 Task: Find connections with filter location Siguatepeque with filter topic #jobsearching with filter profile language English with filter current company Gi Group with filter school St. Joseph's Degree & PG College with filter industry Warehousing and Storage with filter service category Commercial Insurance with filter keywords title Content Marketing Manager
Action: Mouse moved to (528, 73)
Screenshot: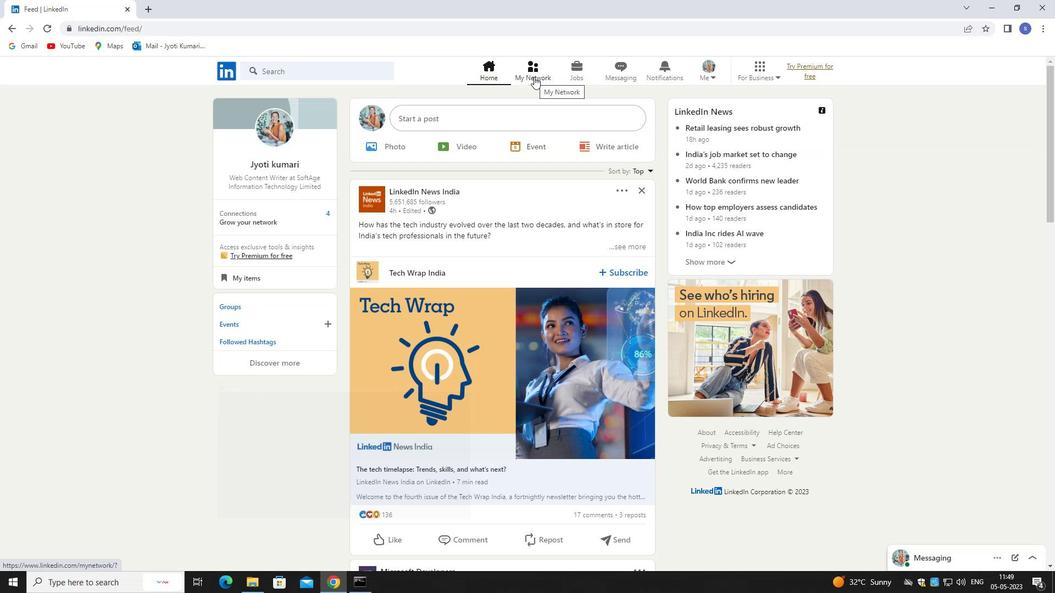 
Action: Mouse pressed left at (528, 73)
Screenshot: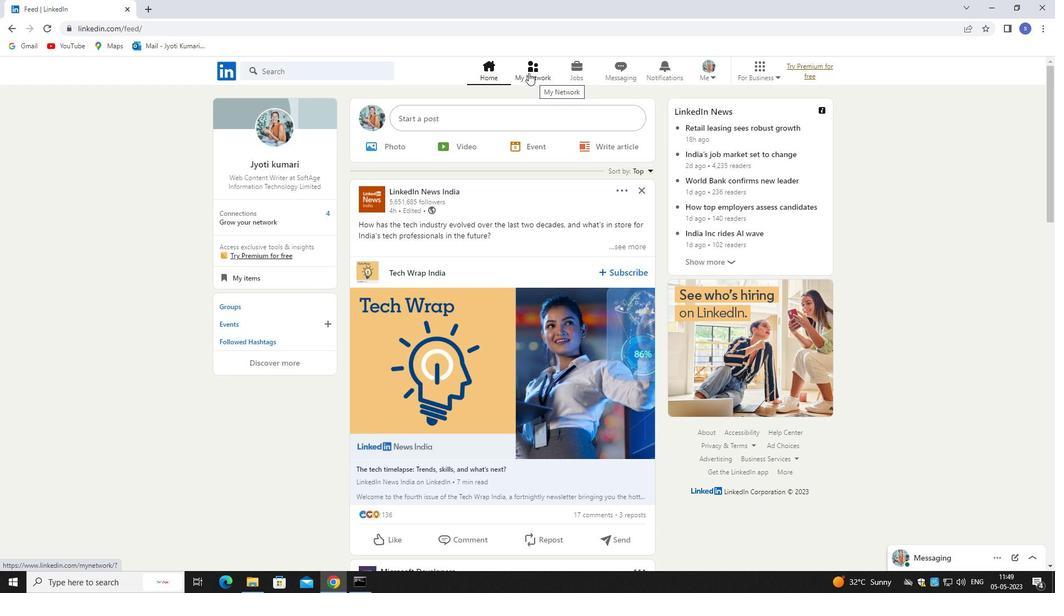 
Action: Mouse pressed left at (528, 73)
Screenshot: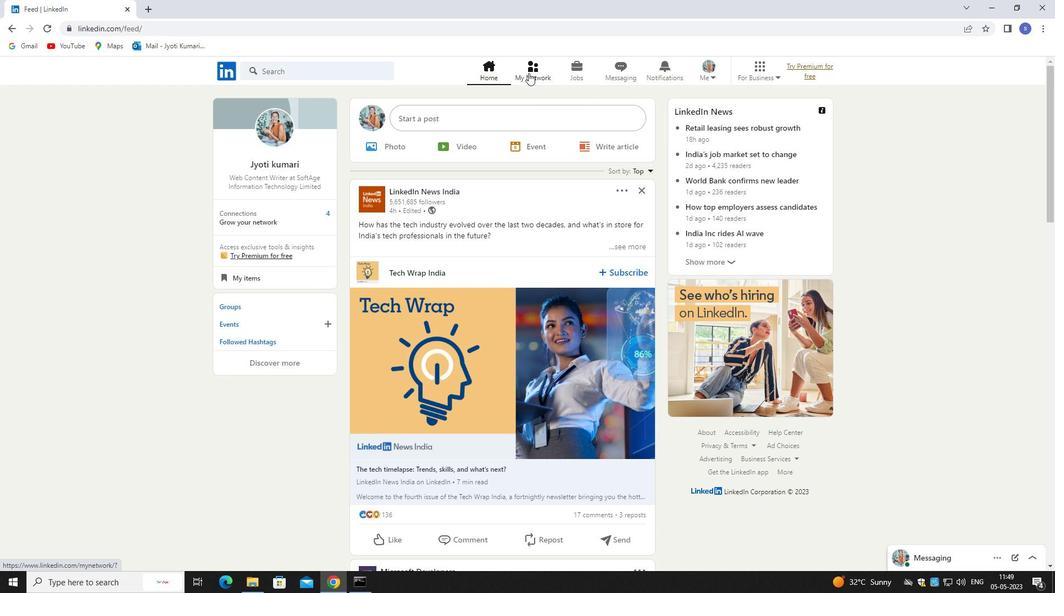 
Action: Mouse moved to (318, 127)
Screenshot: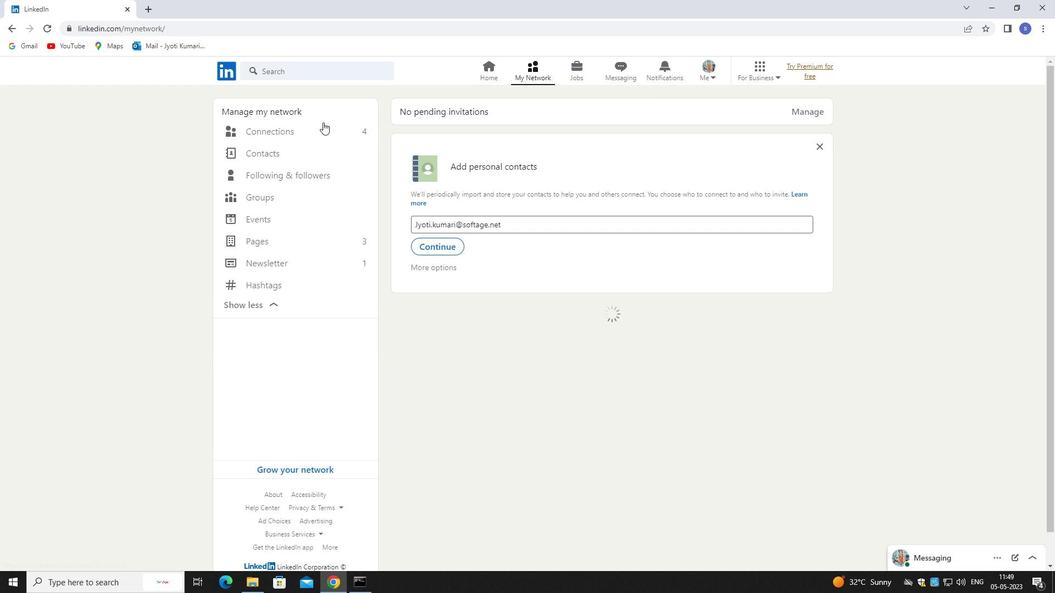 
Action: Mouse pressed left at (318, 127)
Screenshot: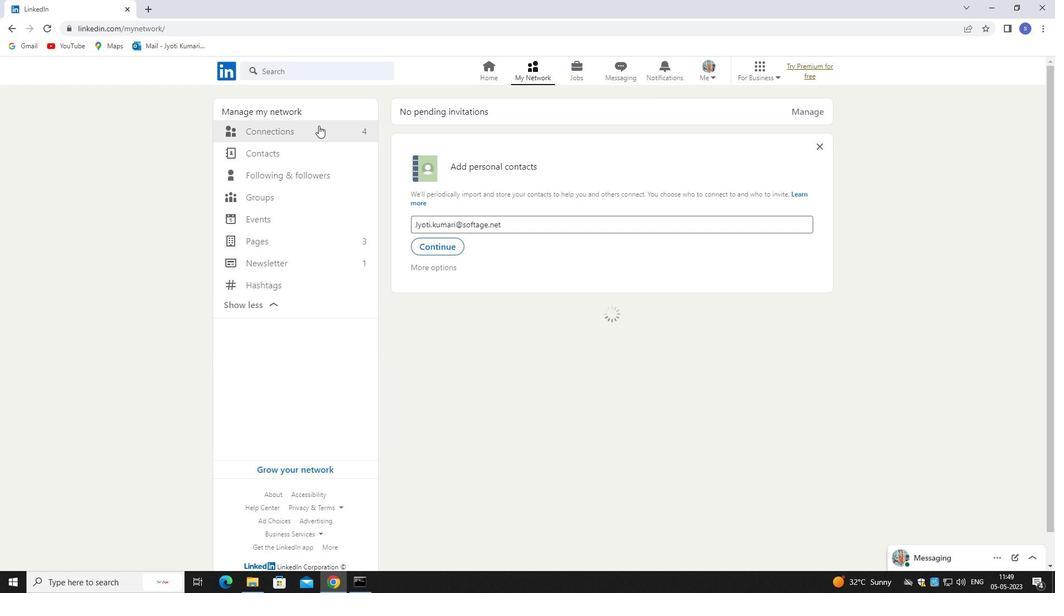 
Action: Mouse pressed left at (318, 127)
Screenshot: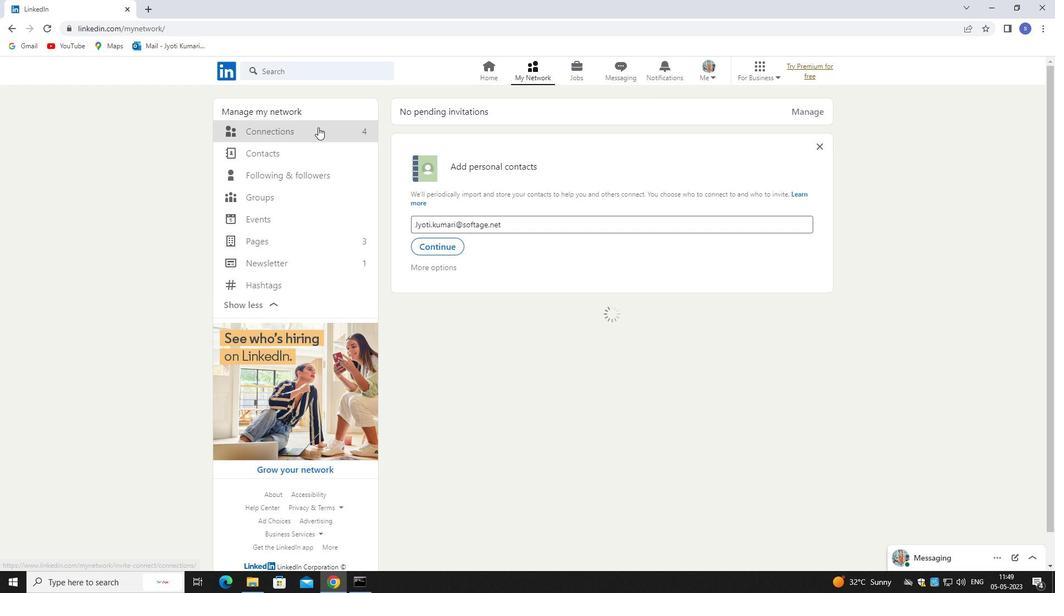 
Action: Mouse moved to (579, 128)
Screenshot: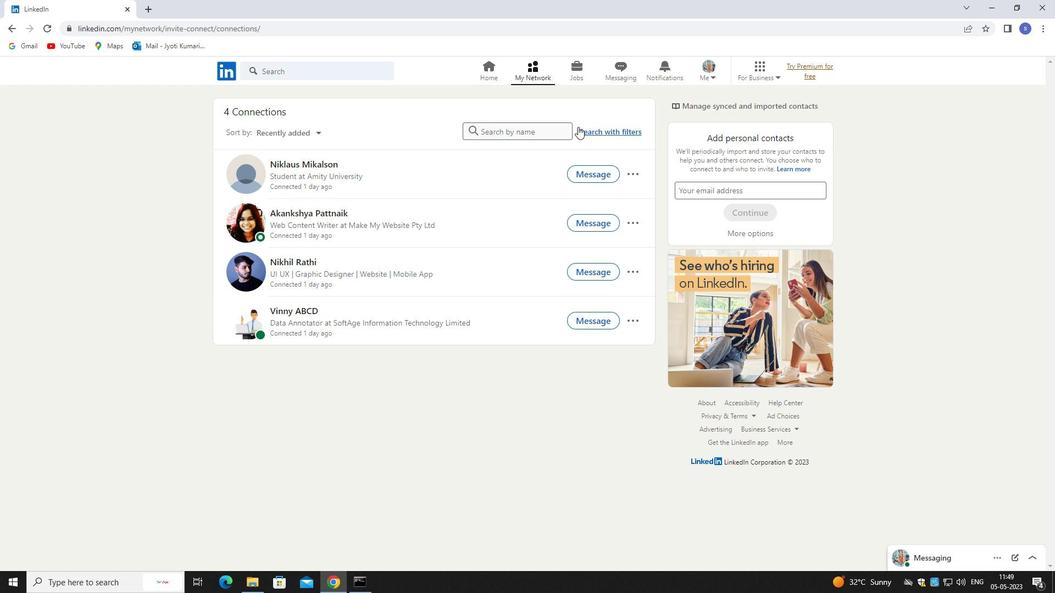 
Action: Mouse pressed left at (579, 128)
Screenshot: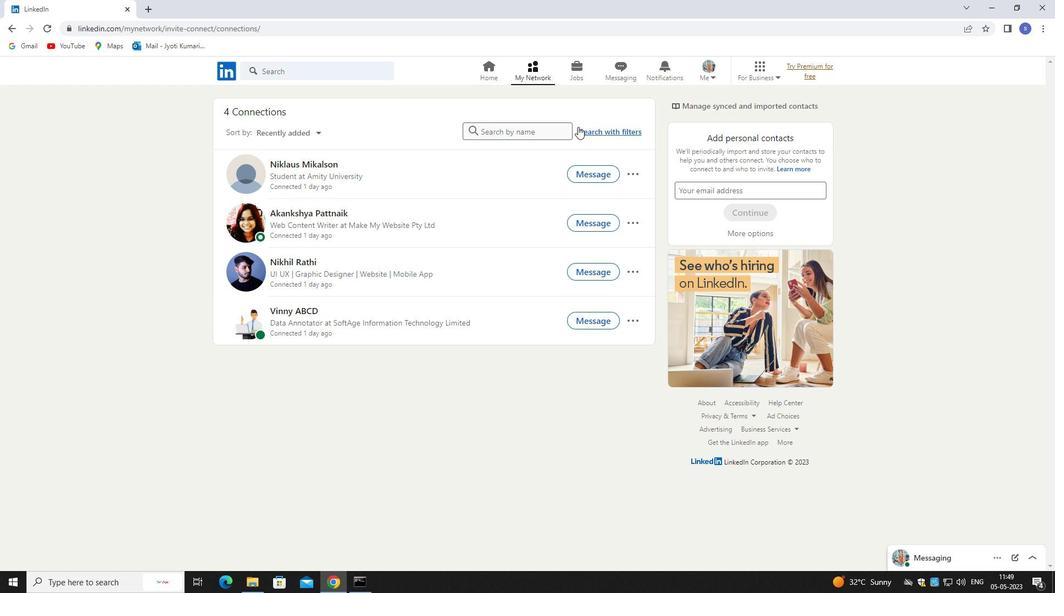 
Action: Mouse moved to (564, 95)
Screenshot: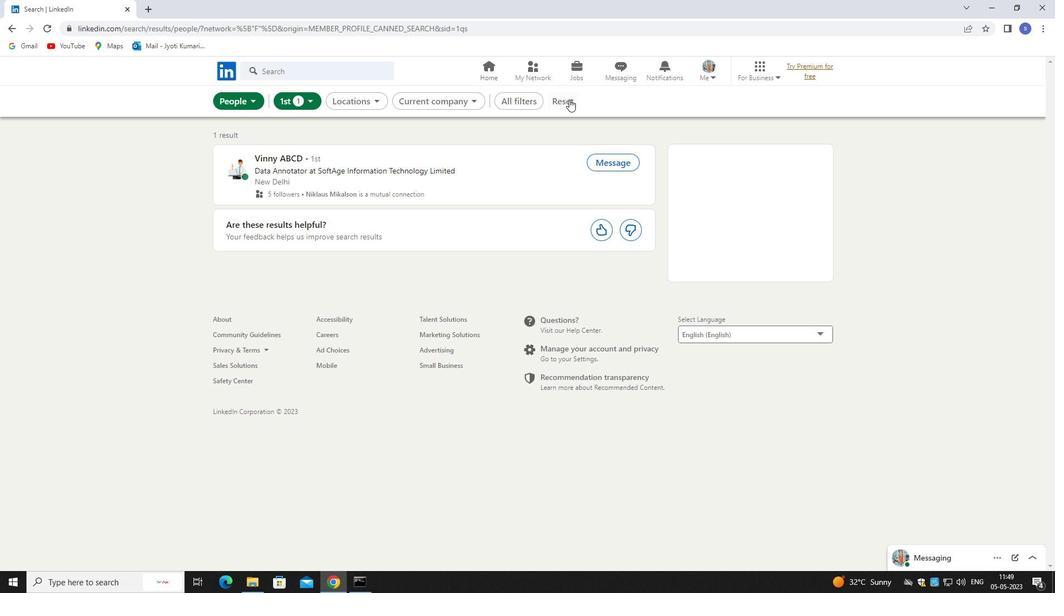 
Action: Mouse pressed left at (564, 95)
Screenshot: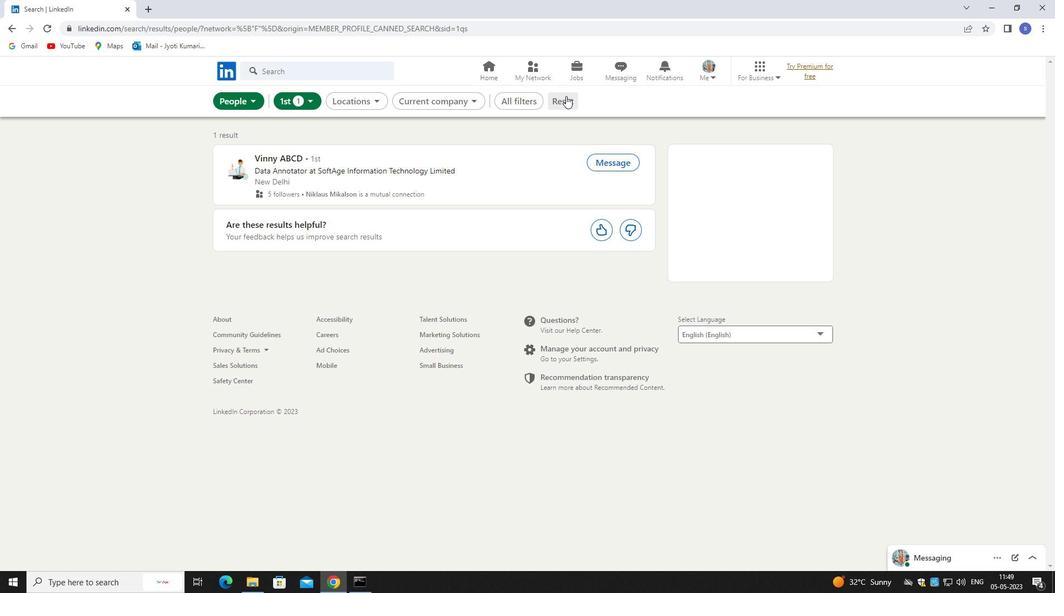 
Action: Mouse moved to (528, 98)
Screenshot: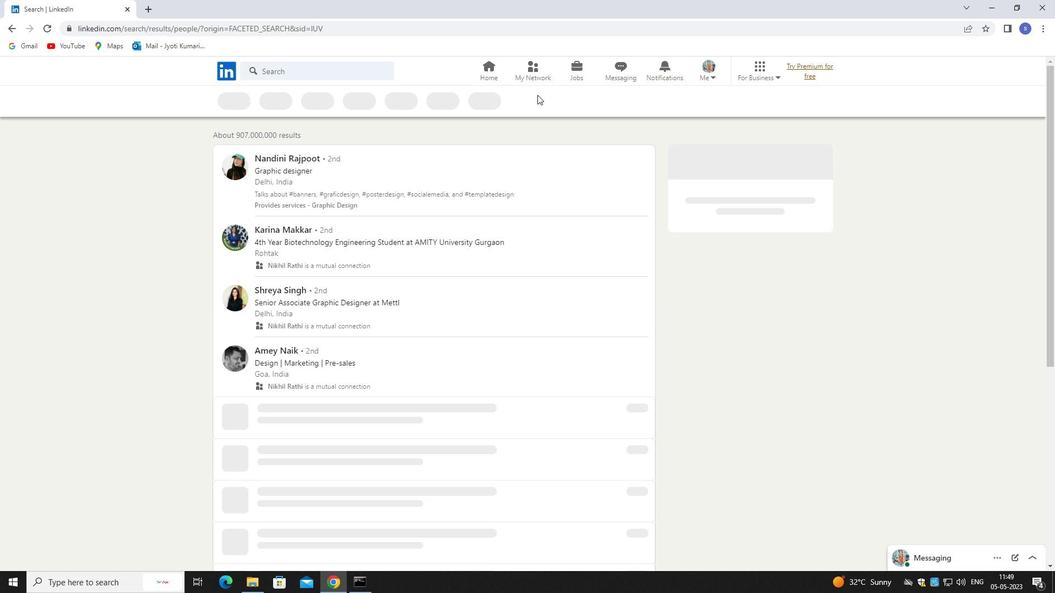 
Action: Mouse pressed left at (528, 98)
Screenshot: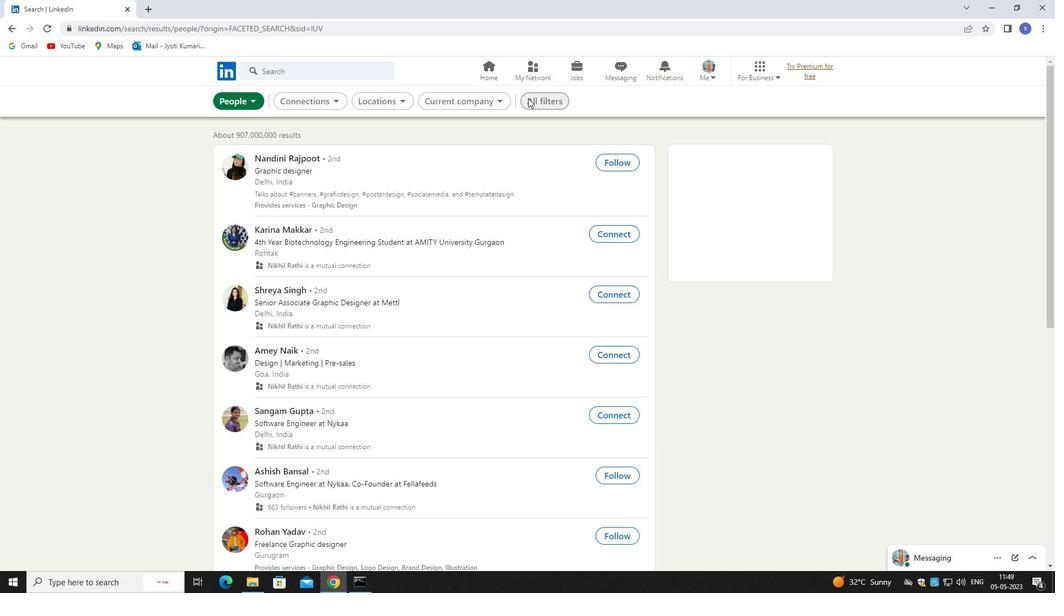
Action: Mouse moved to (933, 433)
Screenshot: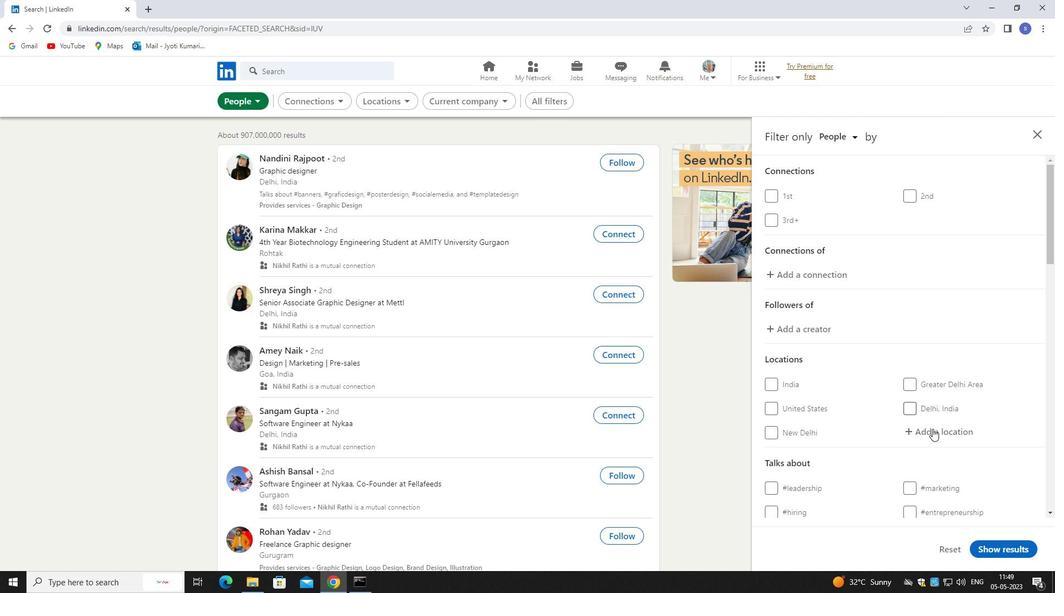 
Action: Mouse pressed left at (933, 433)
Screenshot: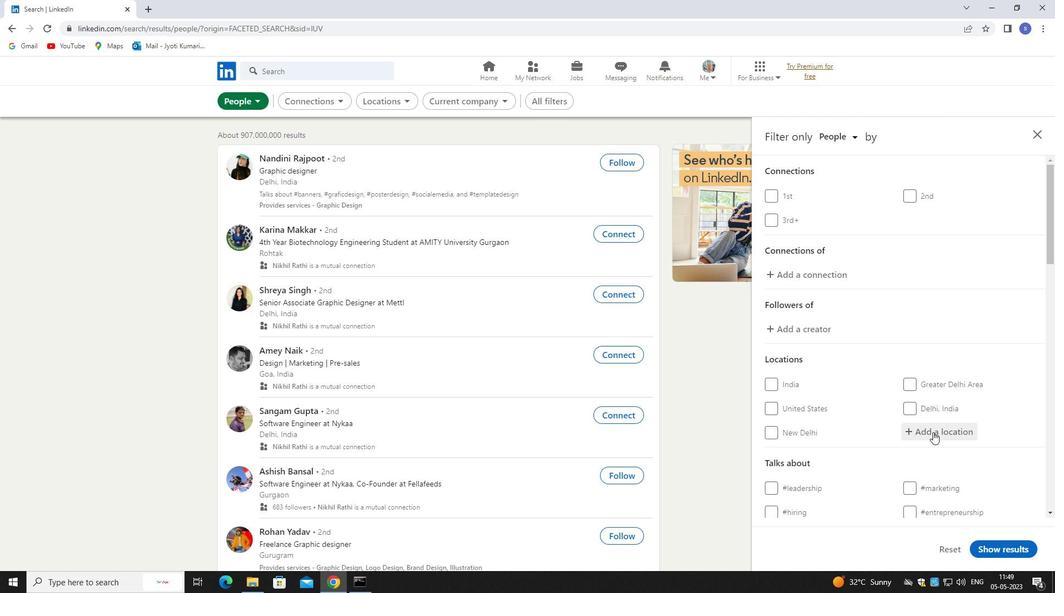 
Action: Mouse moved to (933, 433)
Screenshot: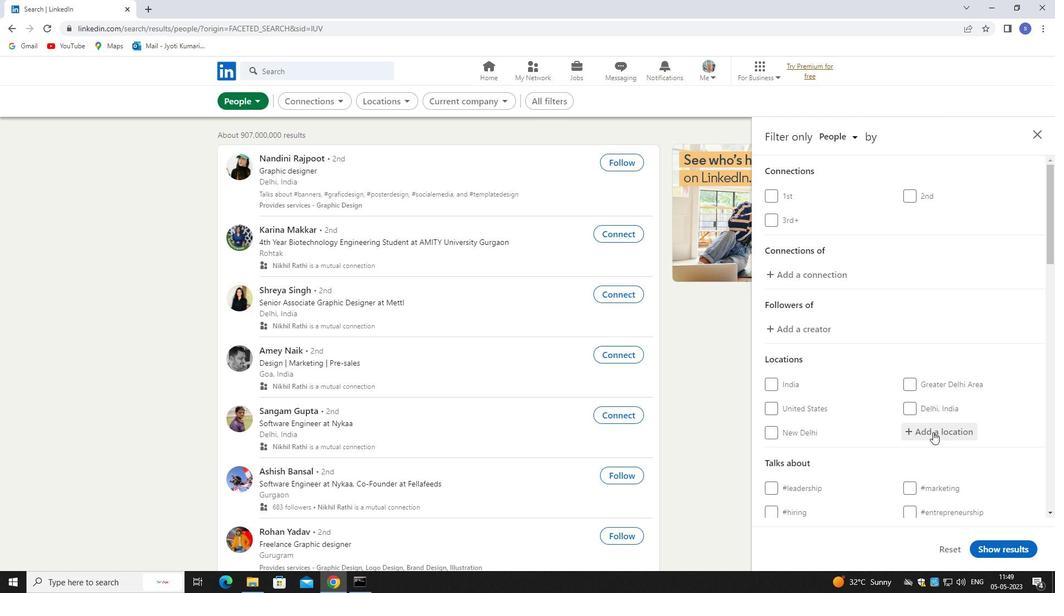 
Action: Key pressed <Key.shift>SIGUATEPEQUE<Key.enter>
Screenshot: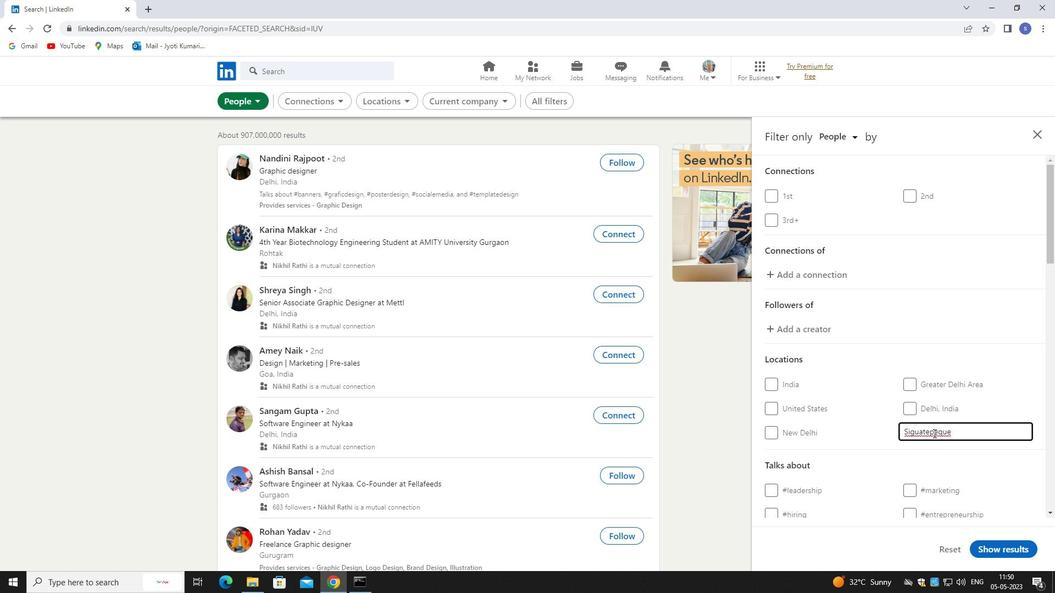 
Action: Mouse moved to (940, 443)
Screenshot: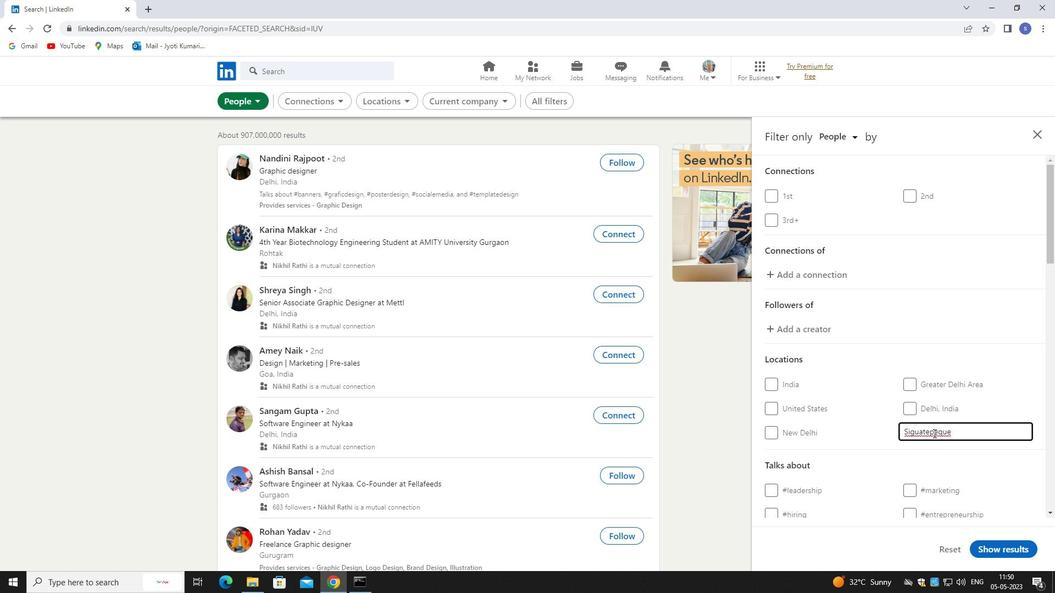 
Action: Mouse scrolled (940, 443) with delta (0, 0)
Screenshot: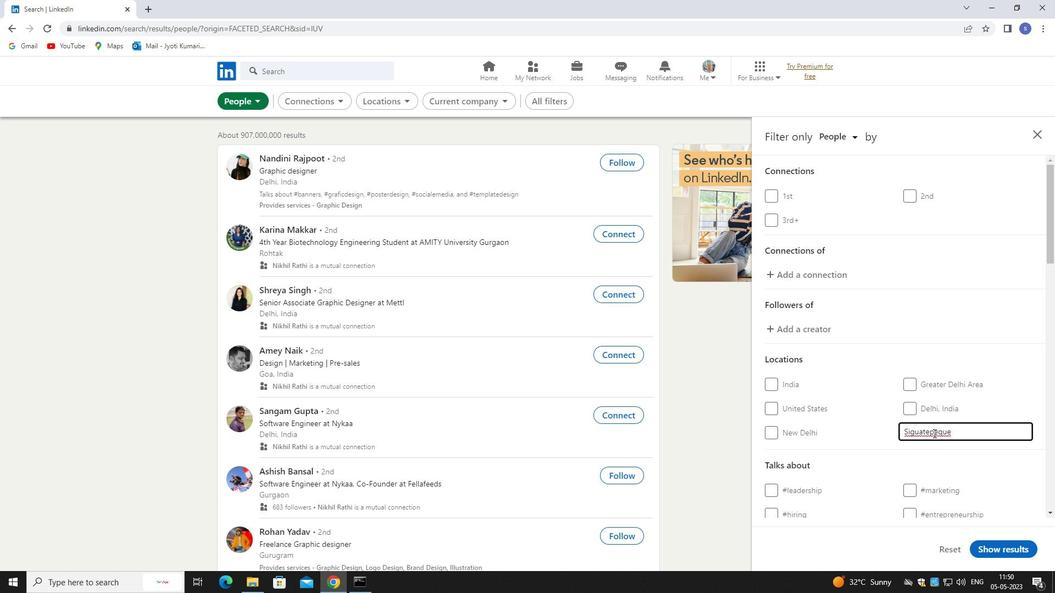 
Action: Mouse moved to (942, 446)
Screenshot: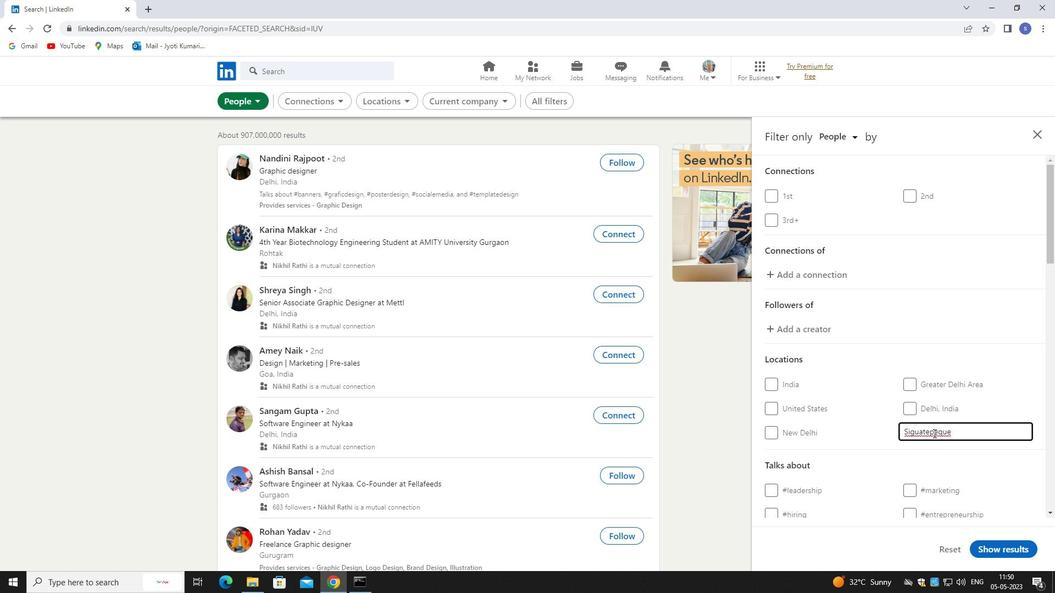 
Action: Mouse scrolled (942, 446) with delta (0, 0)
Screenshot: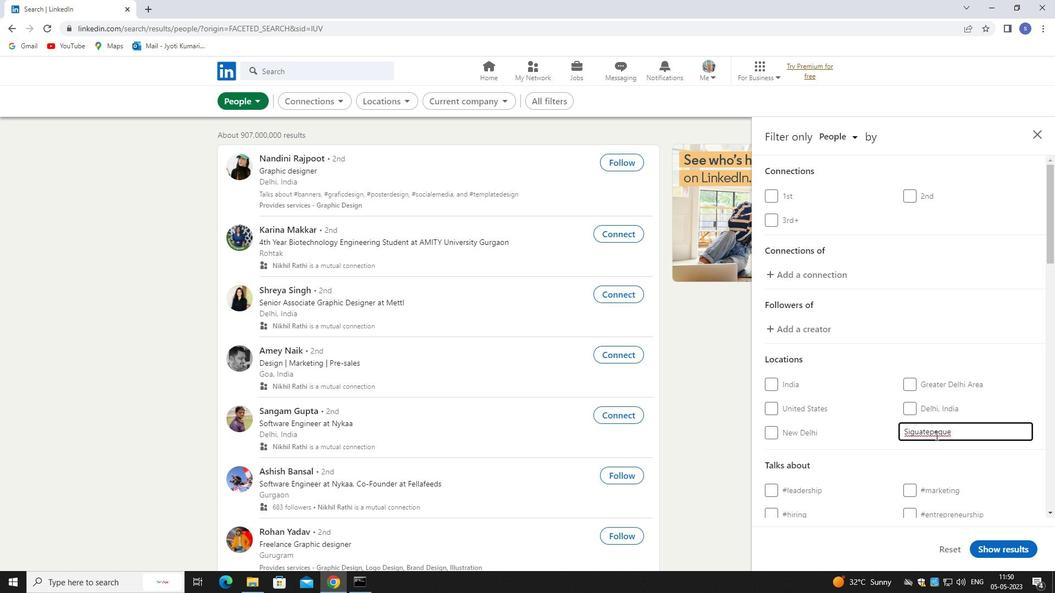 
Action: Mouse moved to (942, 446)
Screenshot: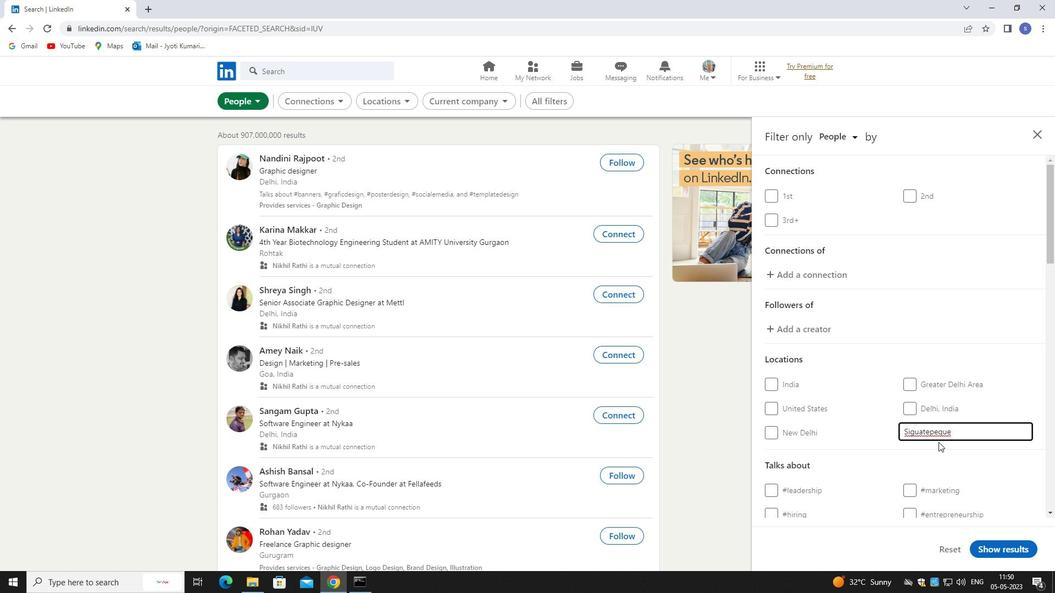 
Action: Mouse scrolled (942, 446) with delta (0, 0)
Screenshot: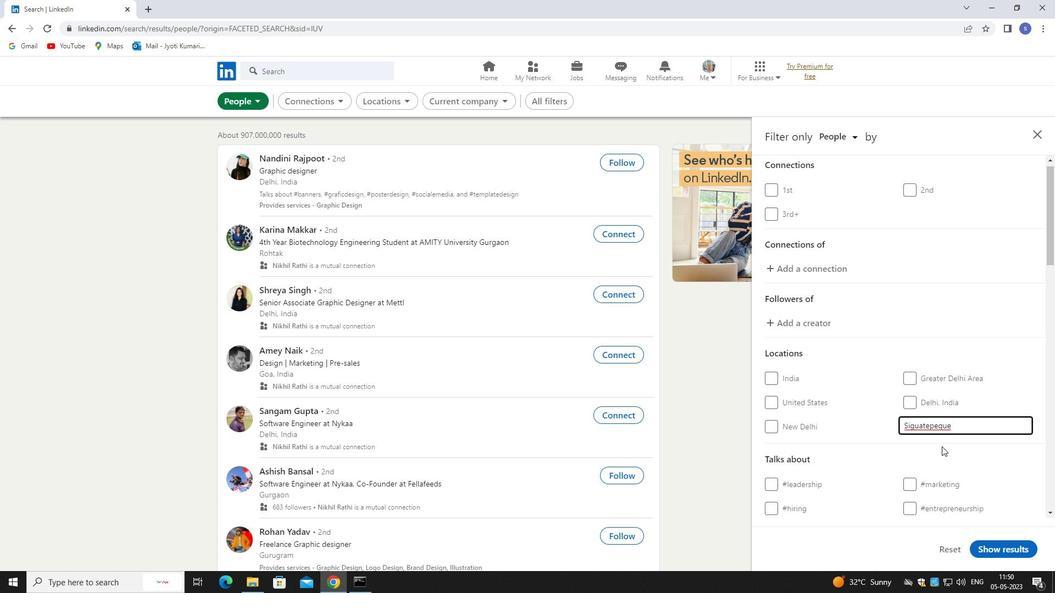 
Action: Mouse moved to (959, 371)
Screenshot: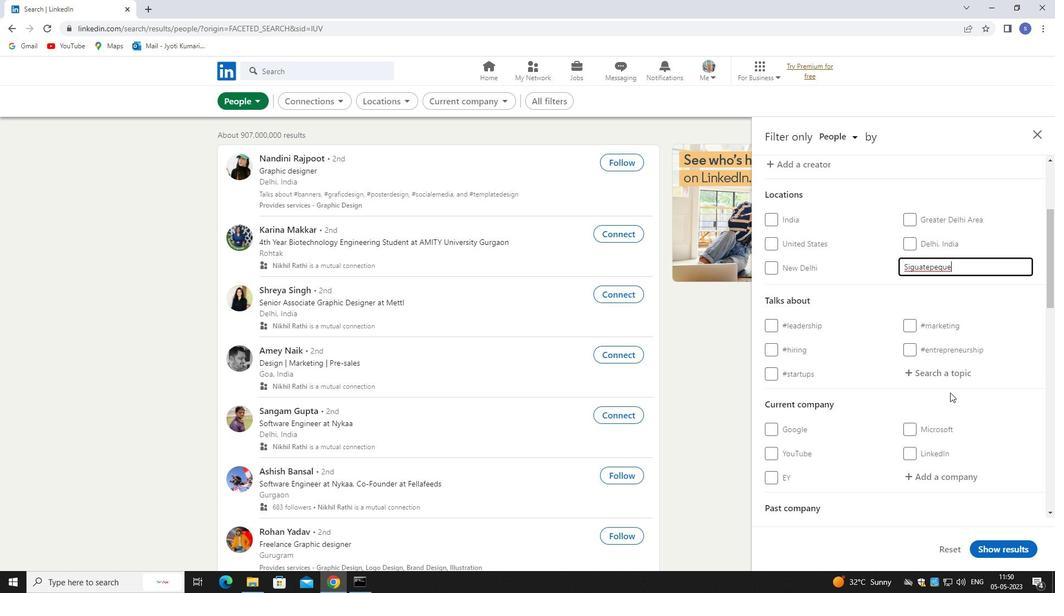 
Action: Mouse pressed left at (959, 371)
Screenshot: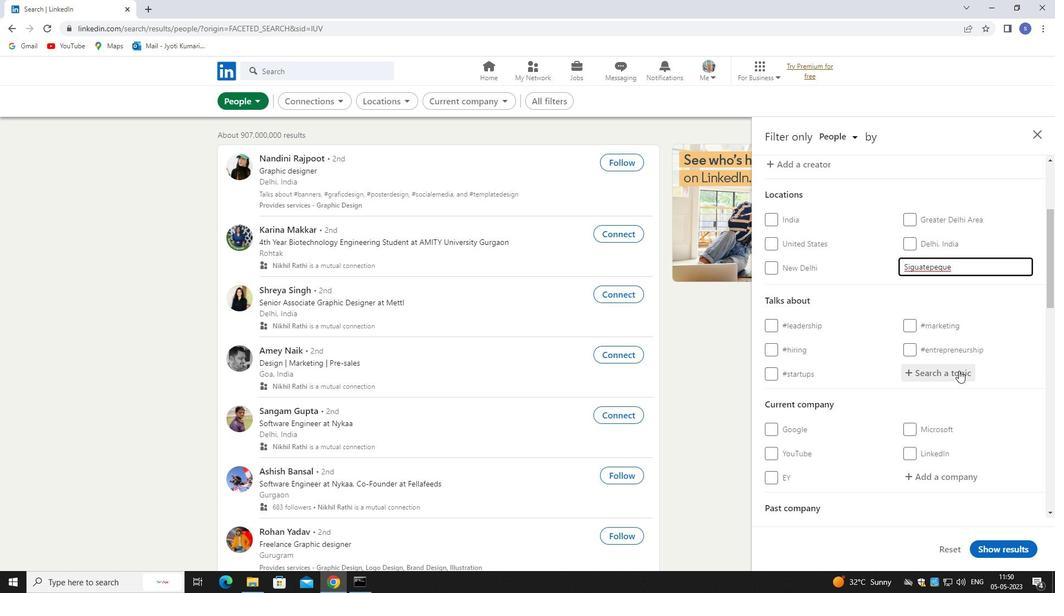 
Action: Mouse moved to (957, 373)
Screenshot: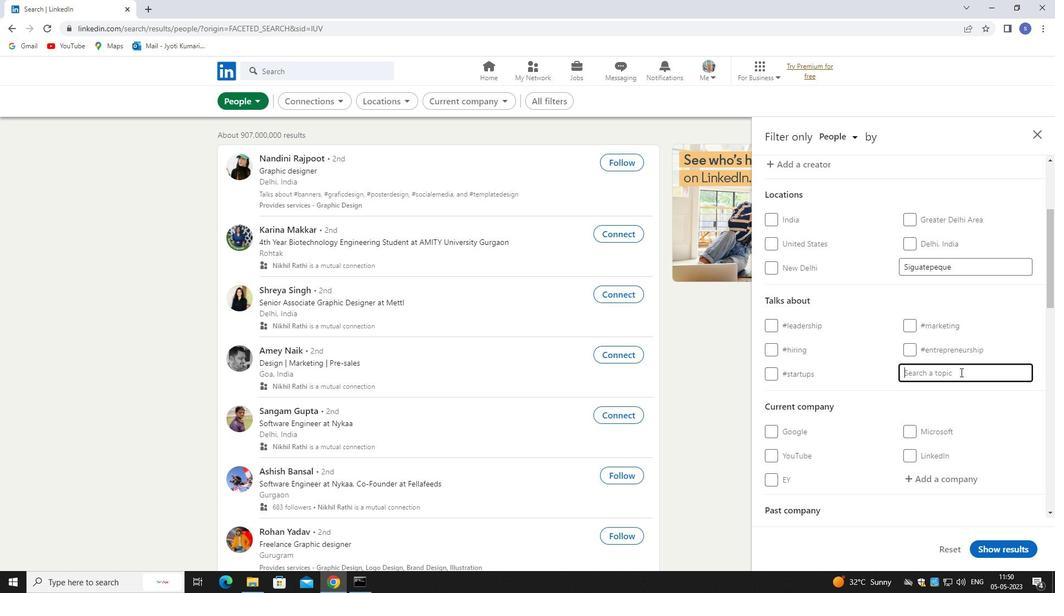 
Action: Key pressed JOBSEA
Screenshot: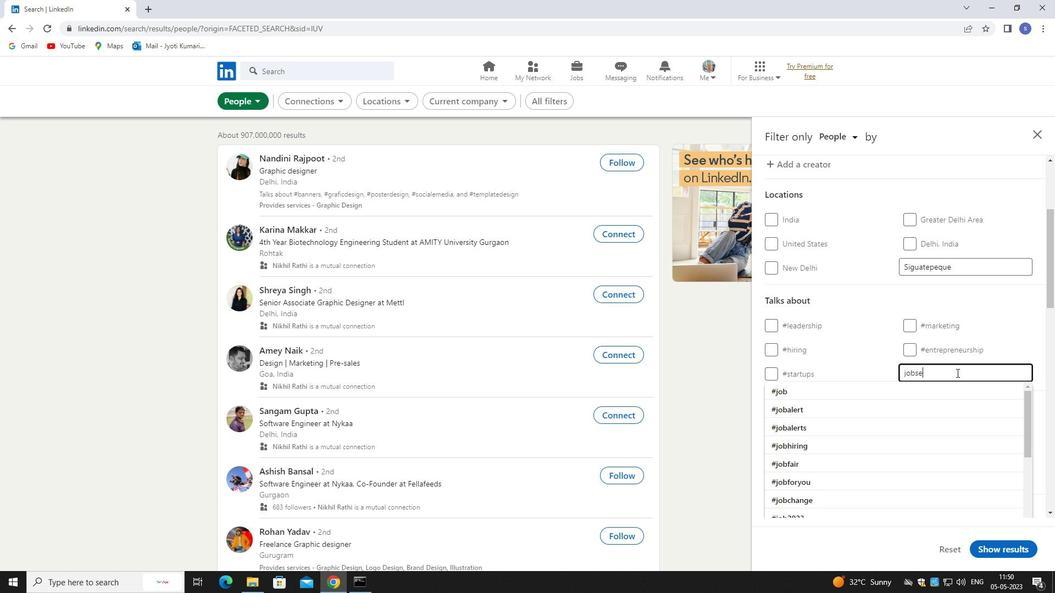 
Action: Mouse moved to (887, 410)
Screenshot: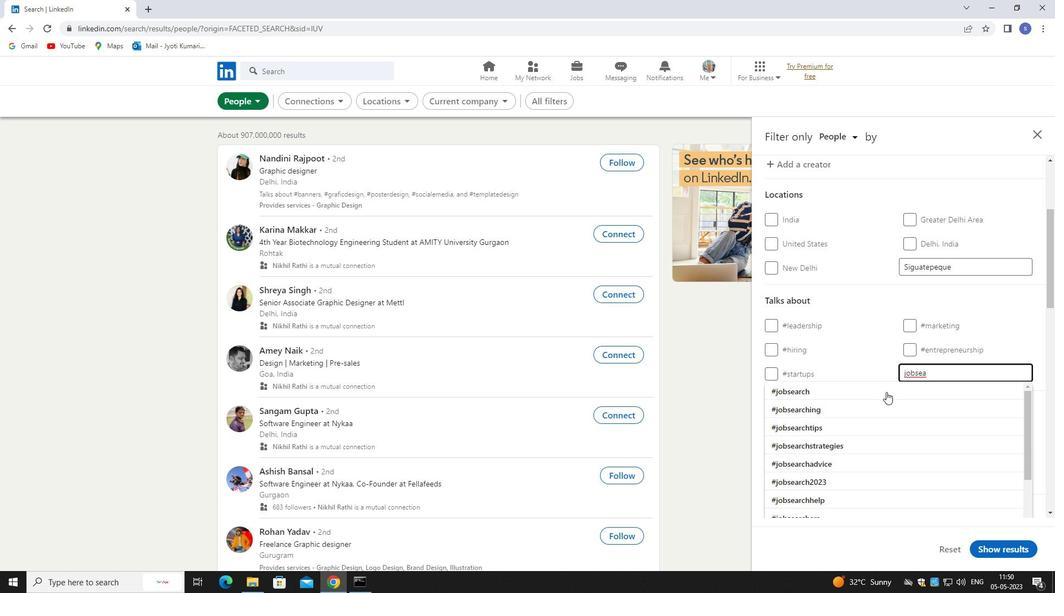
Action: Mouse pressed left at (887, 410)
Screenshot: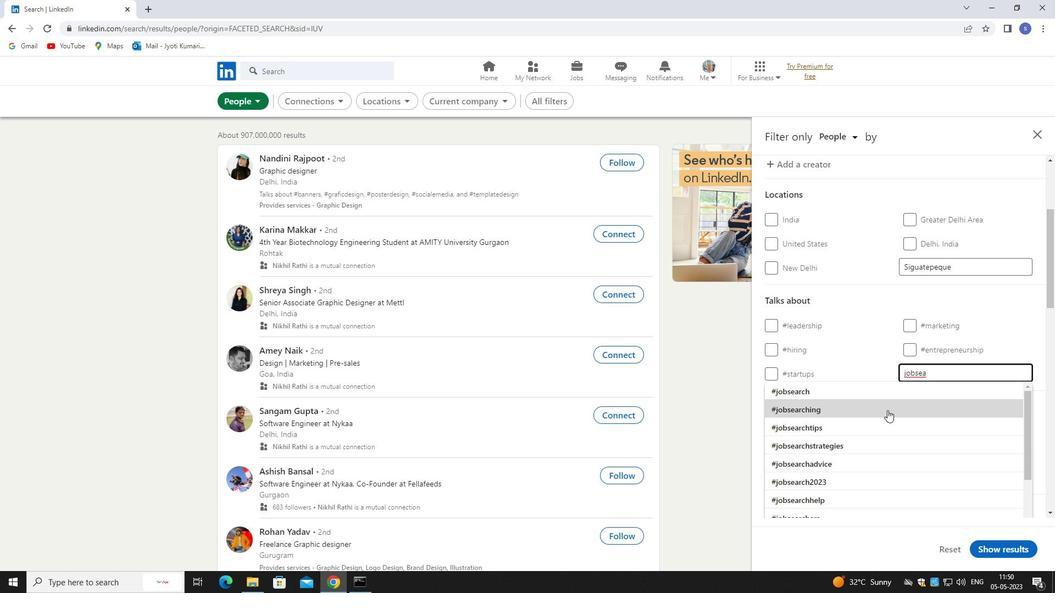 
Action: Mouse scrolled (887, 410) with delta (0, 0)
Screenshot: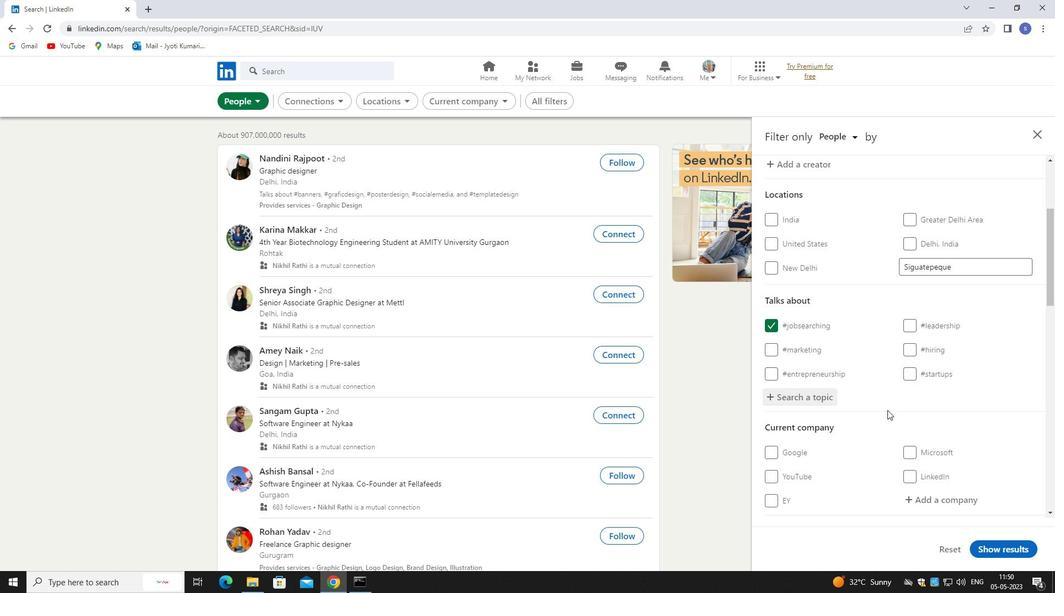
Action: Mouse scrolled (887, 410) with delta (0, 0)
Screenshot: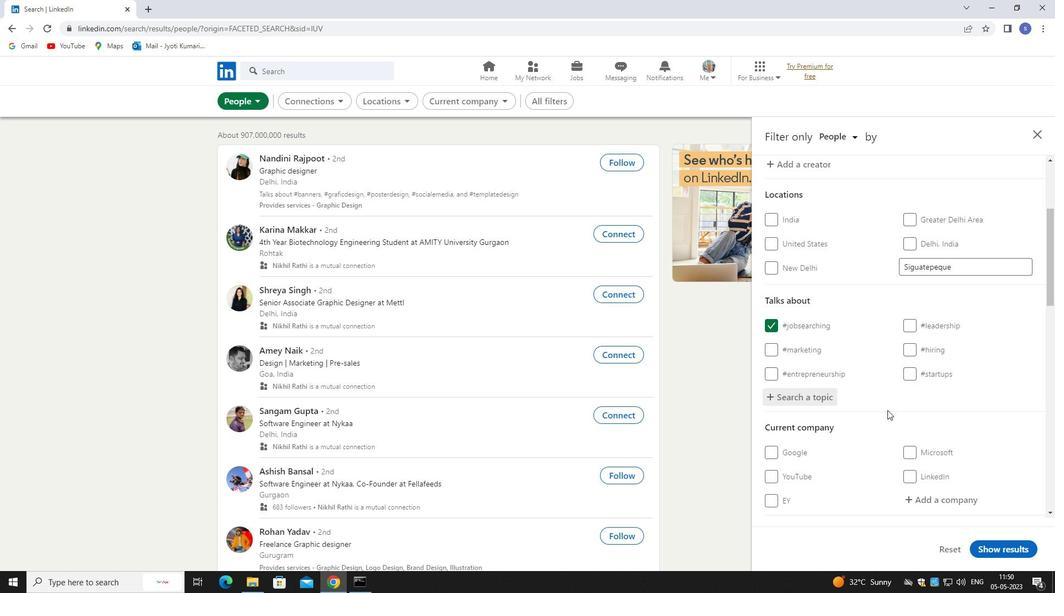 
Action: Mouse moved to (888, 410)
Screenshot: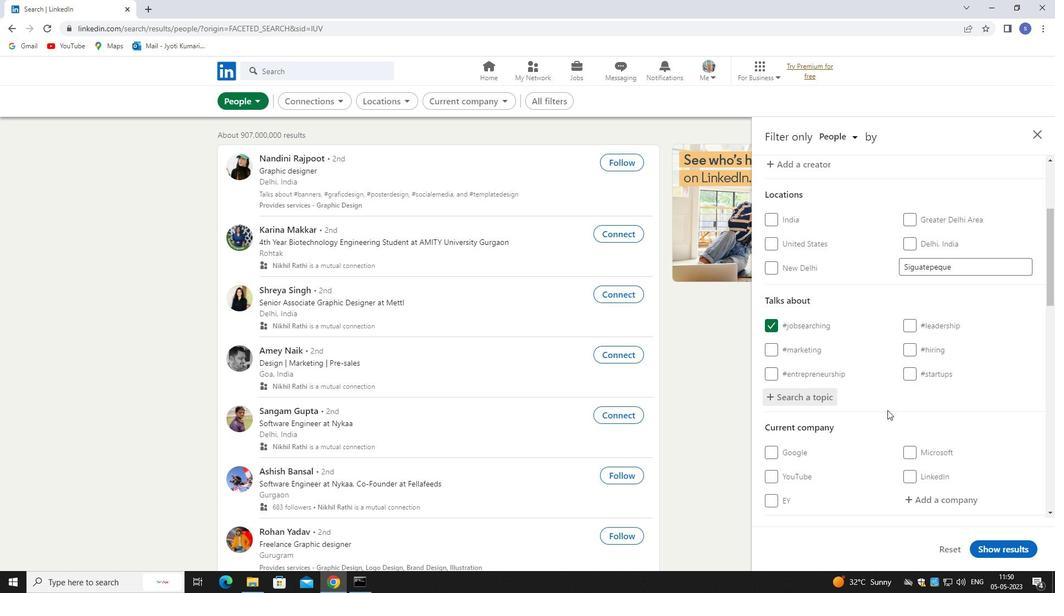 
Action: Mouse scrolled (888, 410) with delta (0, 0)
Screenshot: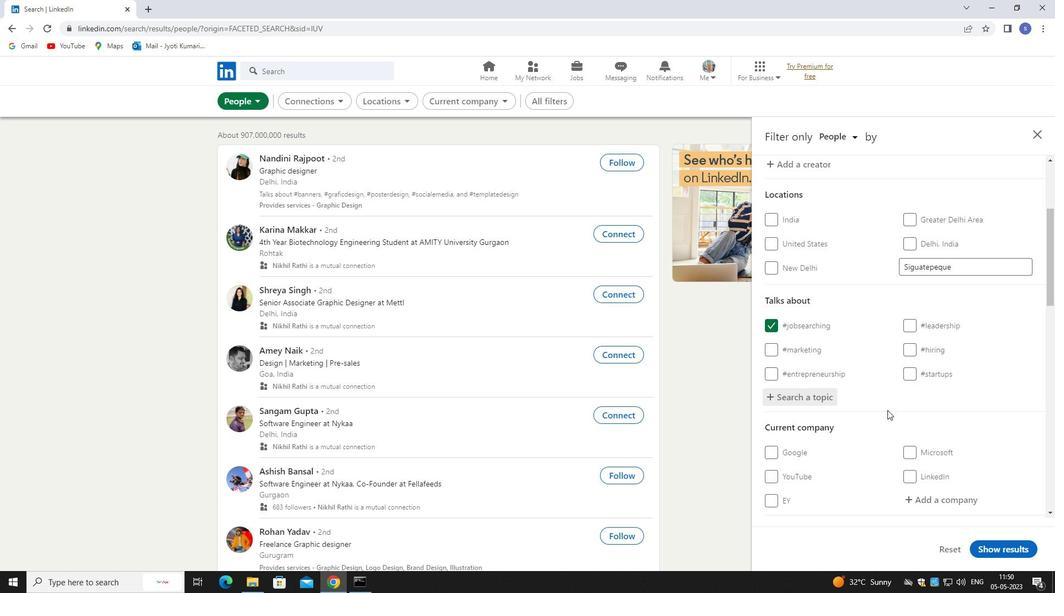 
Action: Mouse moved to (976, 330)
Screenshot: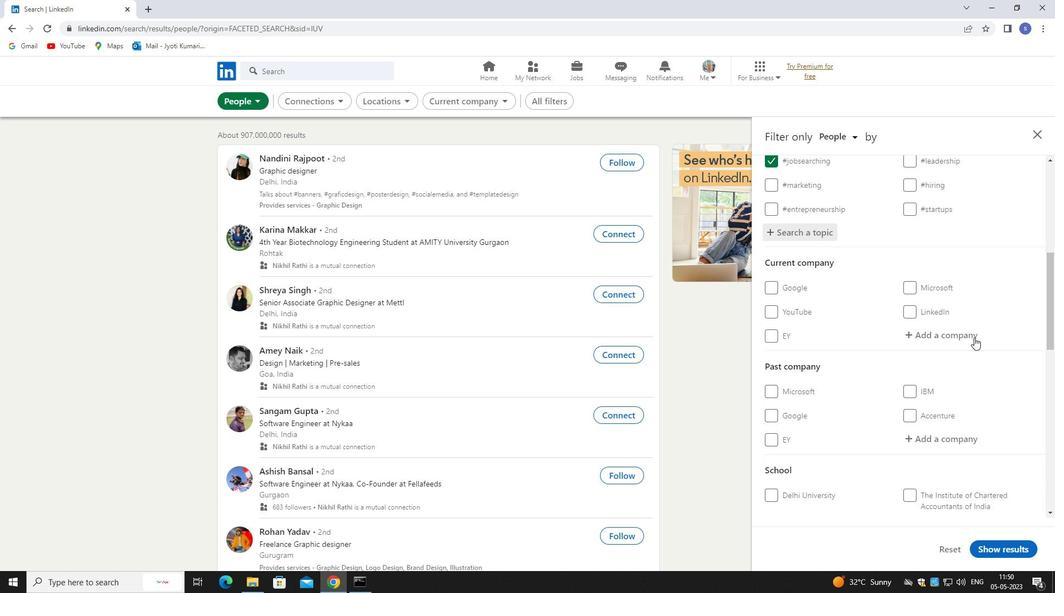 
Action: Mouse pressed left at (976, 330)
Screenshot: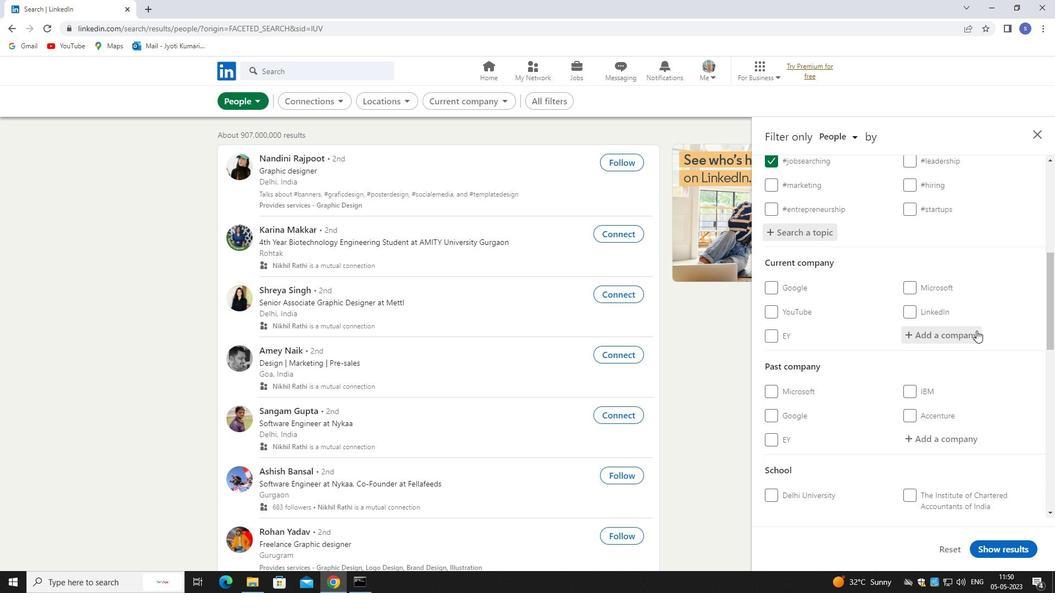 
Action: Mouse moved to (978, 331)
Screenshot: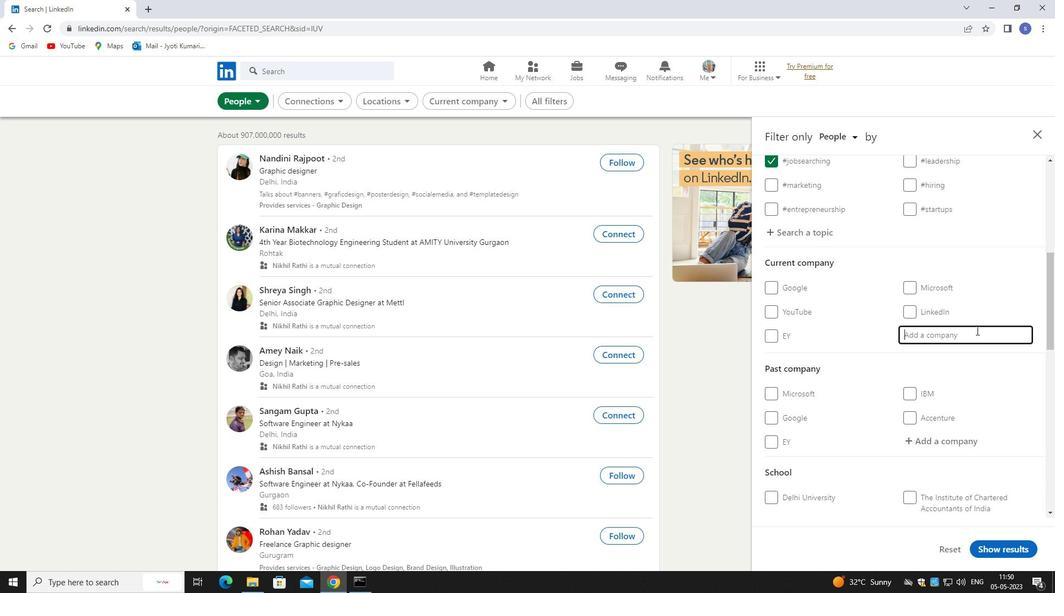 
Action: Key pressed <Key.shift>GI<Key.space>
Screenshot: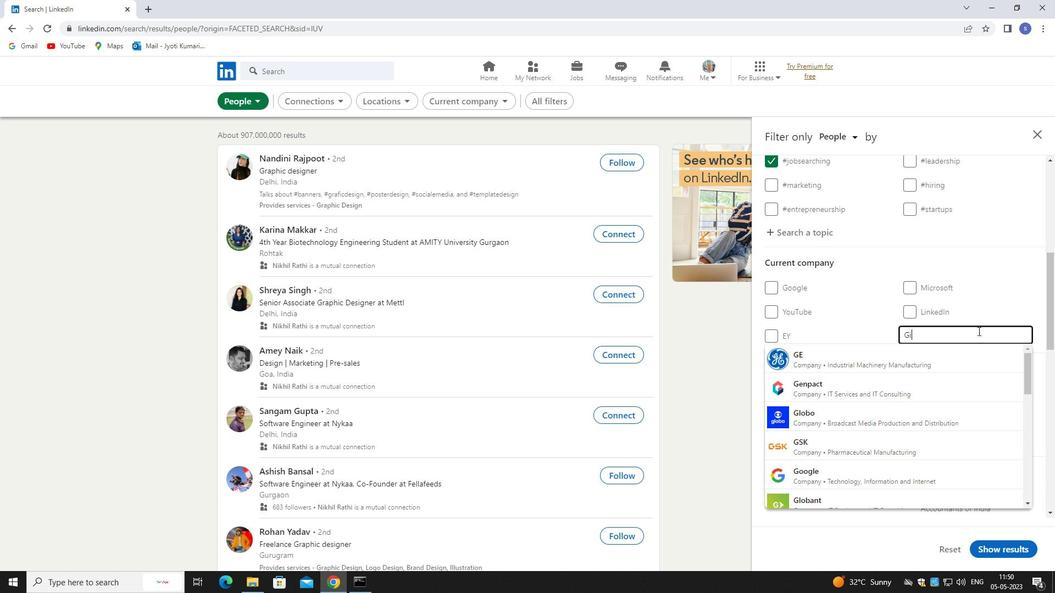 
Action: Mouse moved to (974, 373)
Screenshot: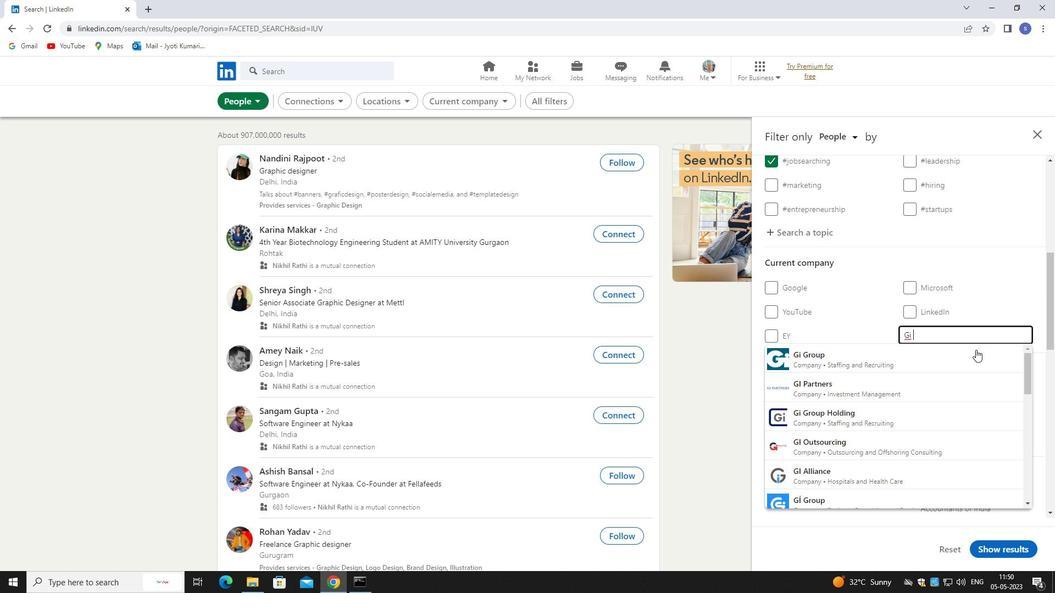 
Action: Mouse pressed left at (974, 373)
Screenshot: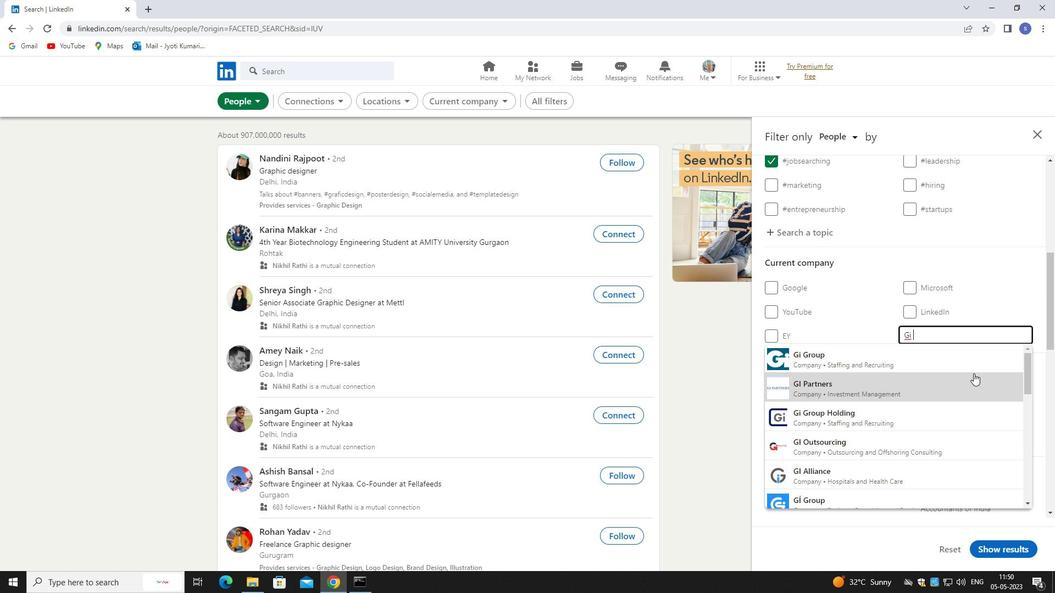 
Action: Mouse moved to (838, 366)
Screenshot: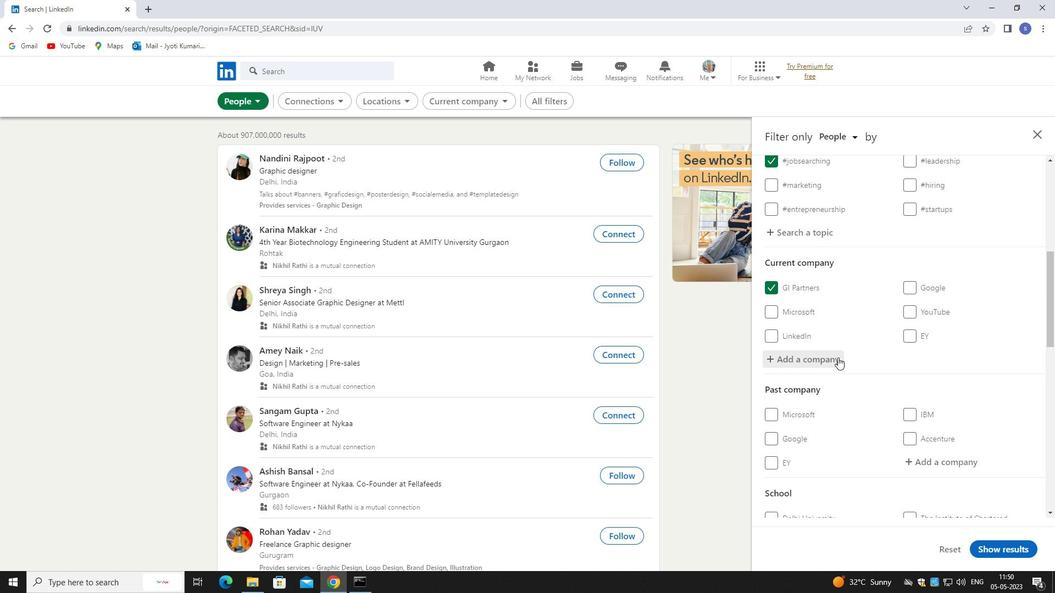 
Action: Mouse scrolled (838, 365) with delta (0, 0)
Screenshot: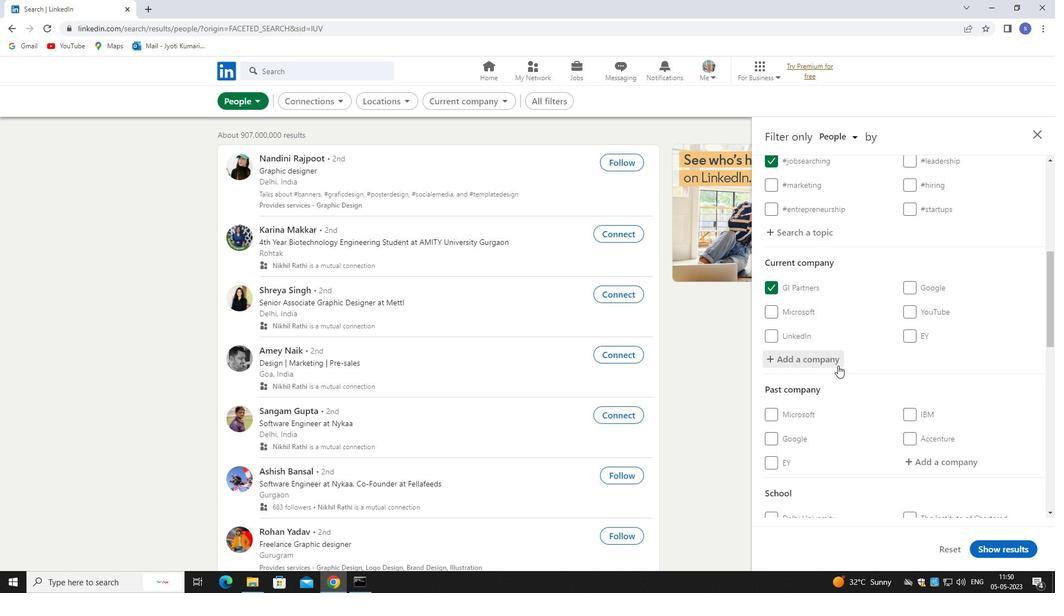 
Action: Mouse moved to (839, 367)
Screenshot: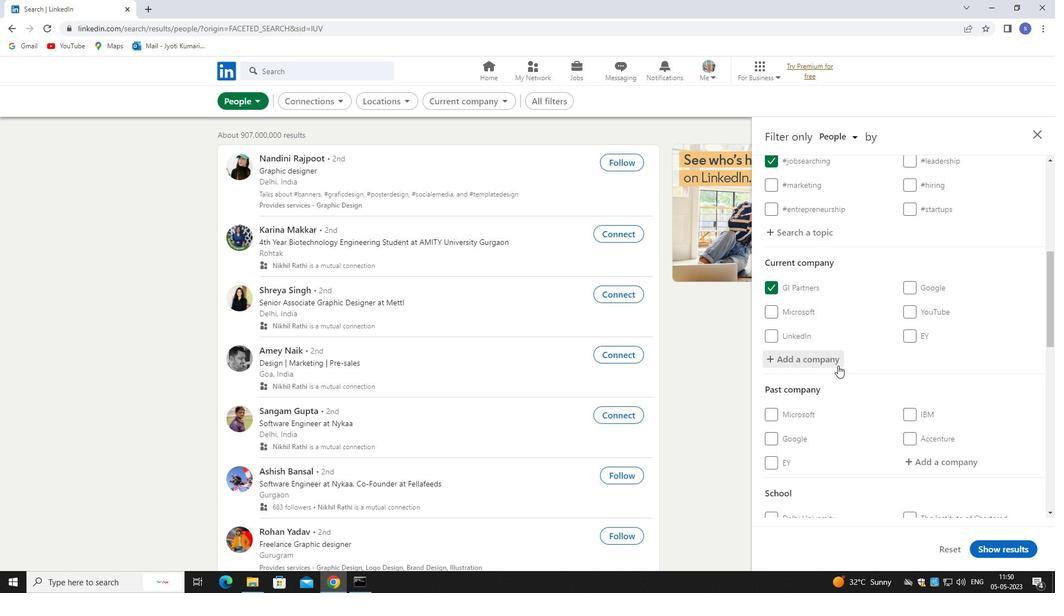 
Action: Mouse scrolled (839, 367) with delta (0, 0)
Screenshot: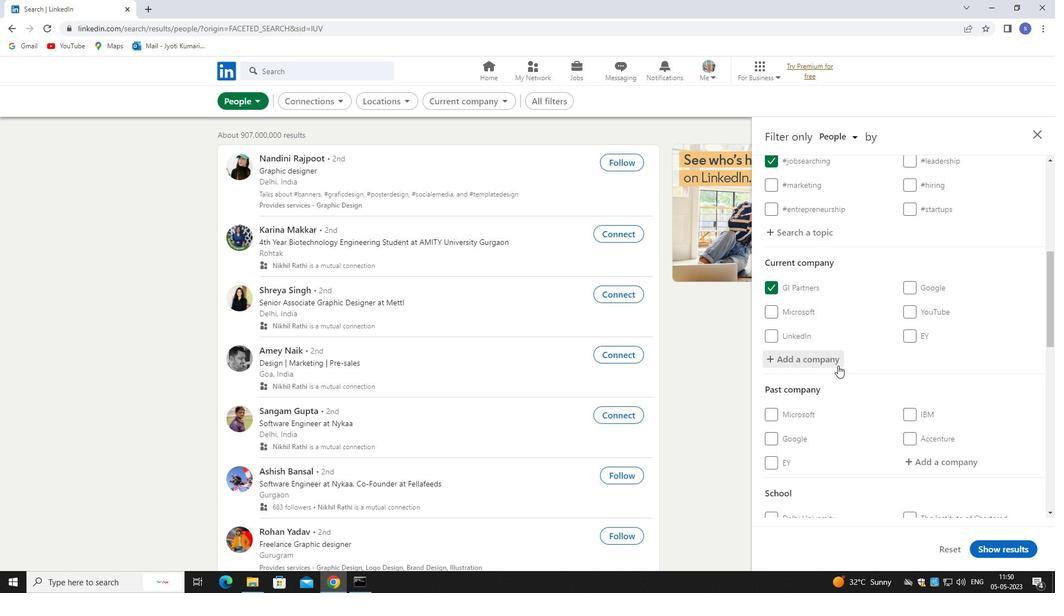 
Action: Mouse moved to (824, 250)
Screenshot: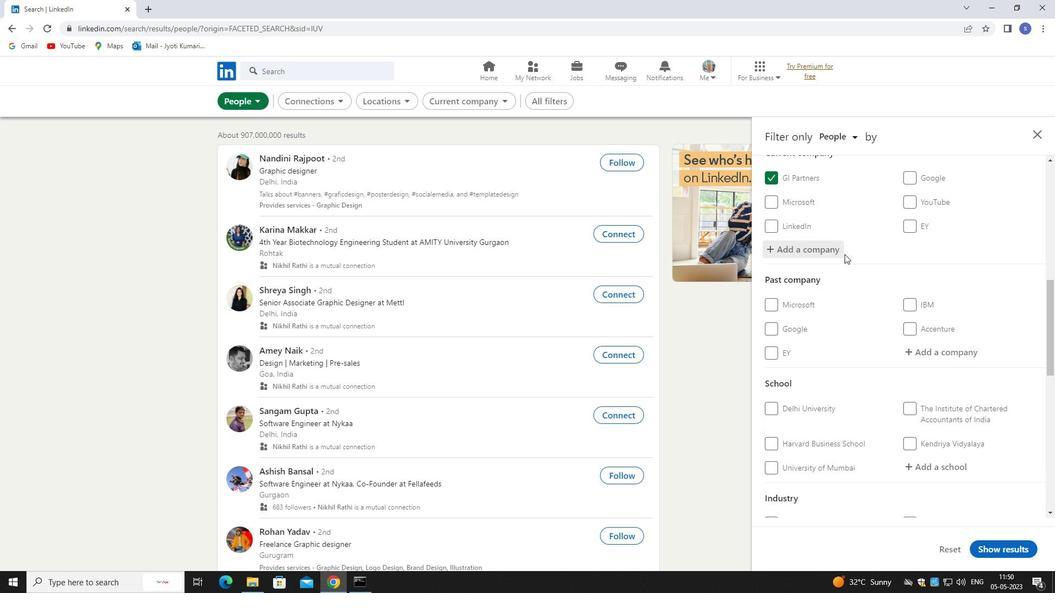 
Action: Mouse pressed left at (824, 250)
Screenshot: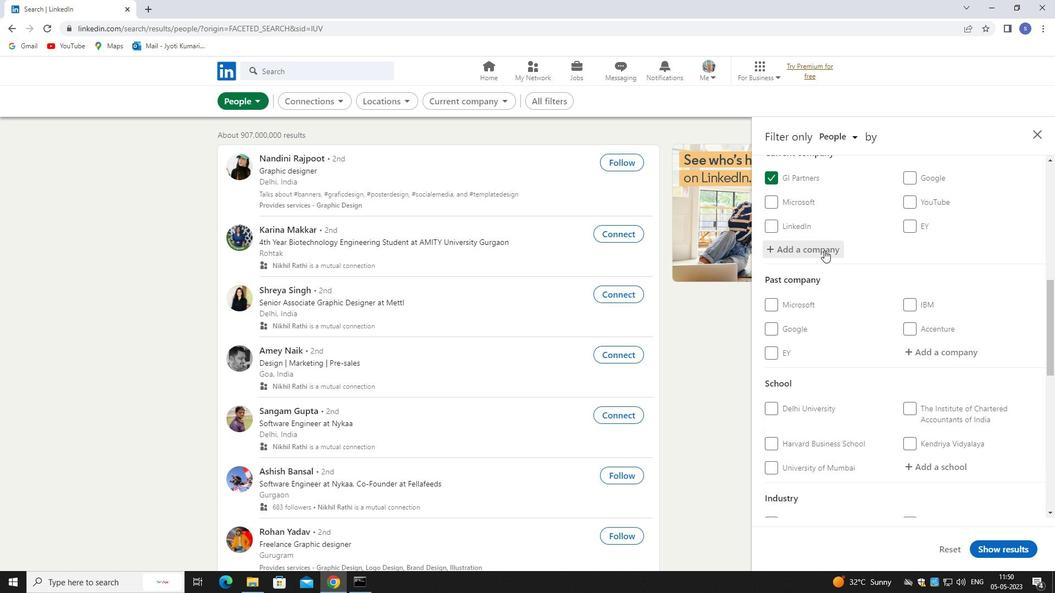 
Action: Mouse moved to (873, 341)
Screenshot: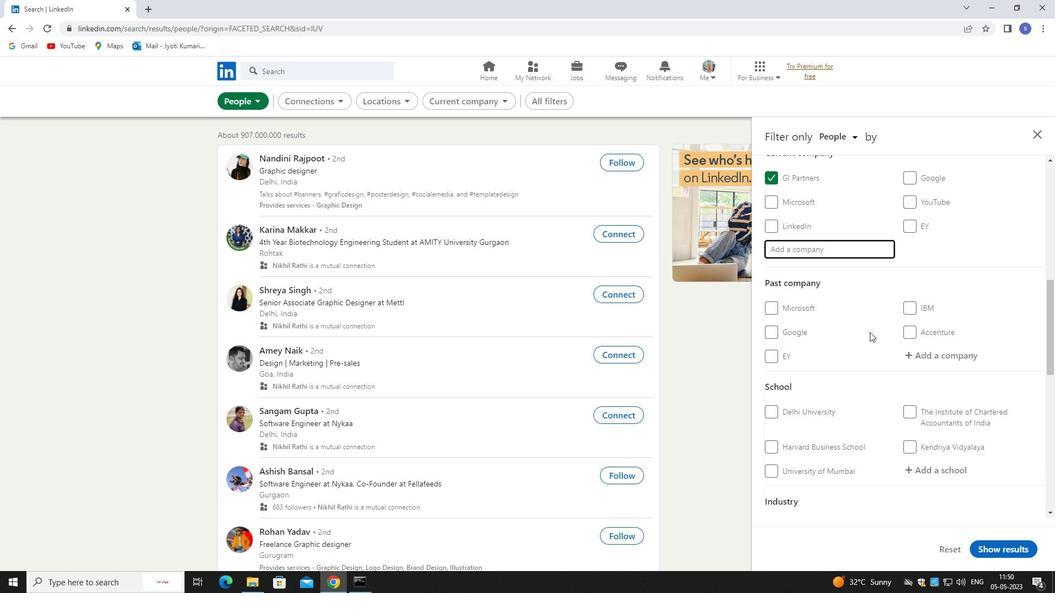 
Action: Mouse scrolled (873, 341) with delta (0, 0)
Screenshot: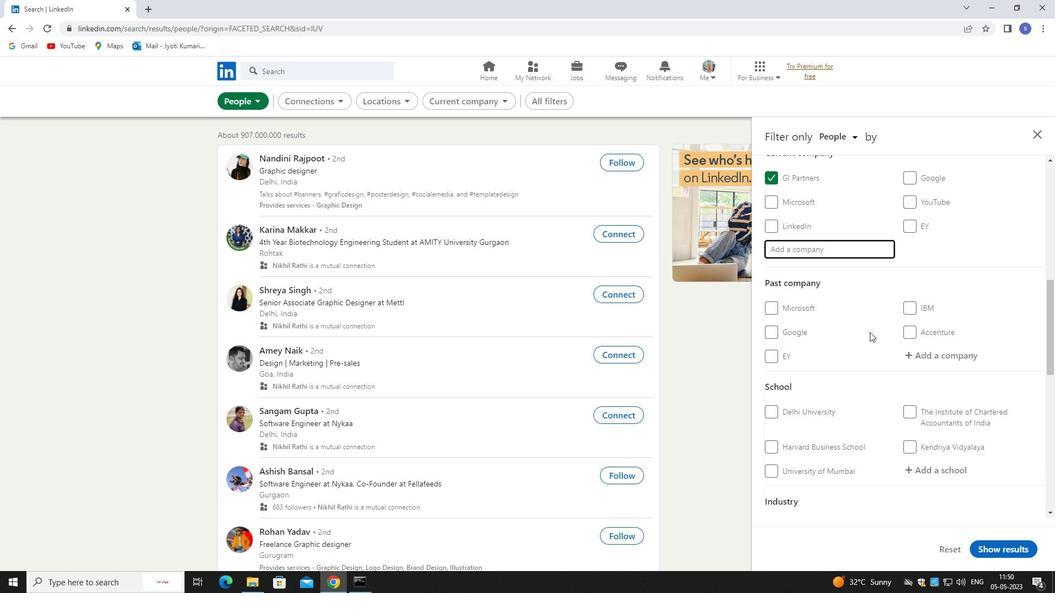 
Action: Mouse moved to (874, 344)
Screenshot: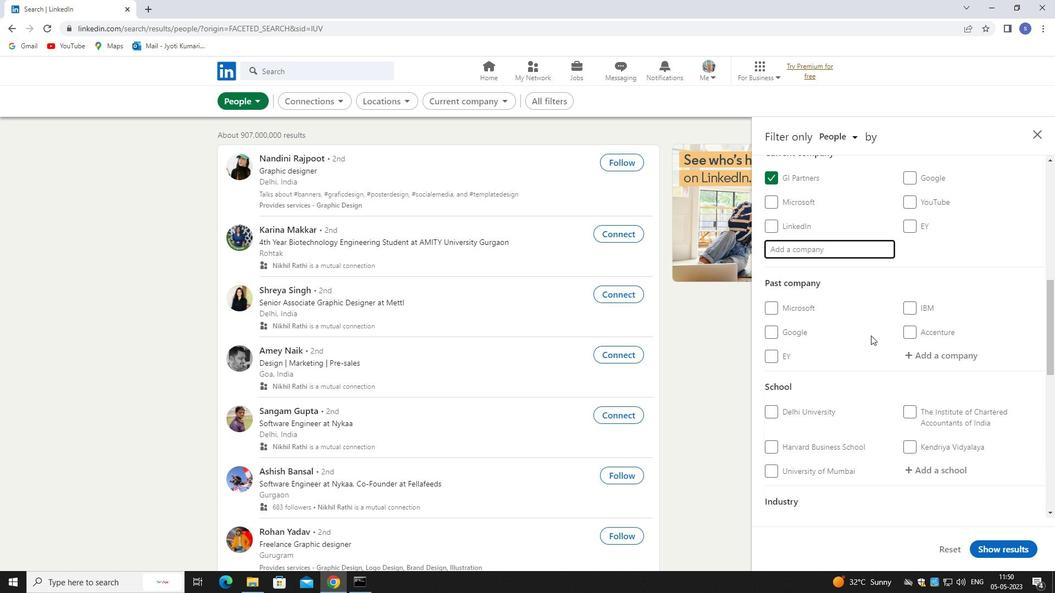 
Action: Mouse scrolled (874, 343) with delta (0, 0)
Screenshot: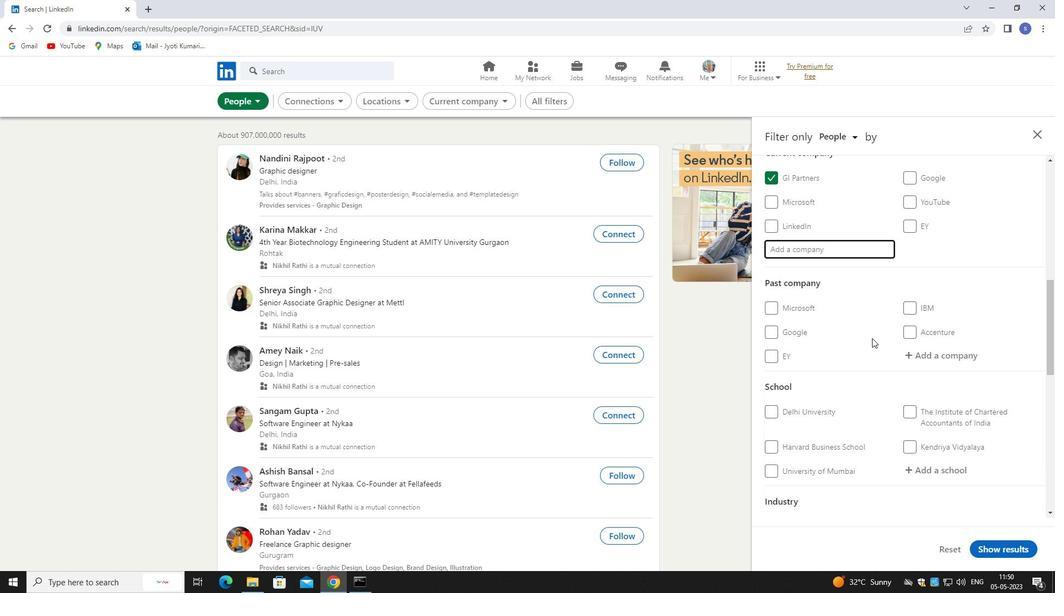 
Action: Mouse moved to (946, 356)
Screenshot: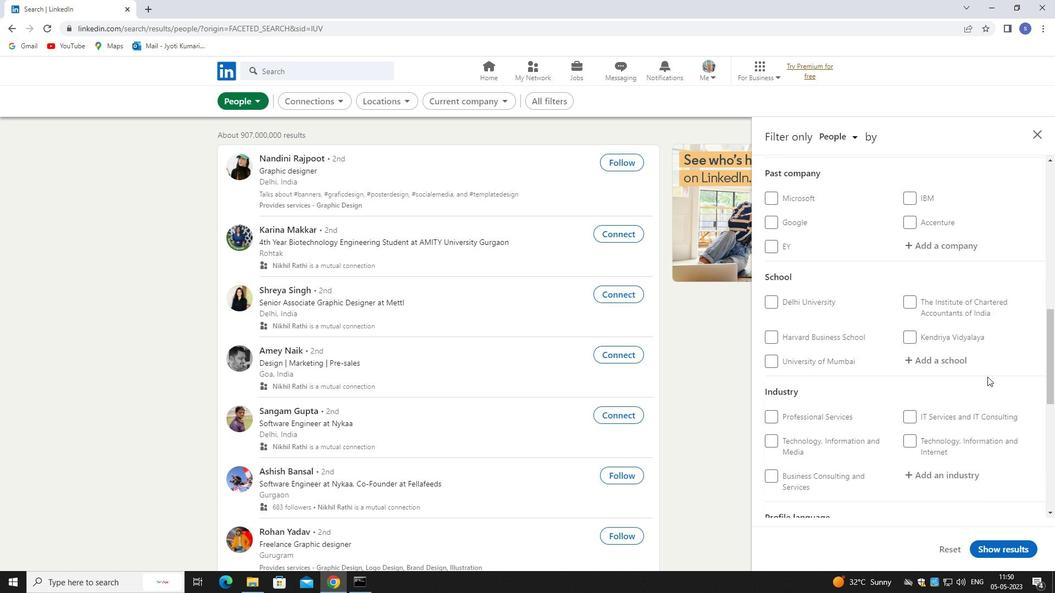 
Action: Mouse pressed left at (946, 356)
Screenshot: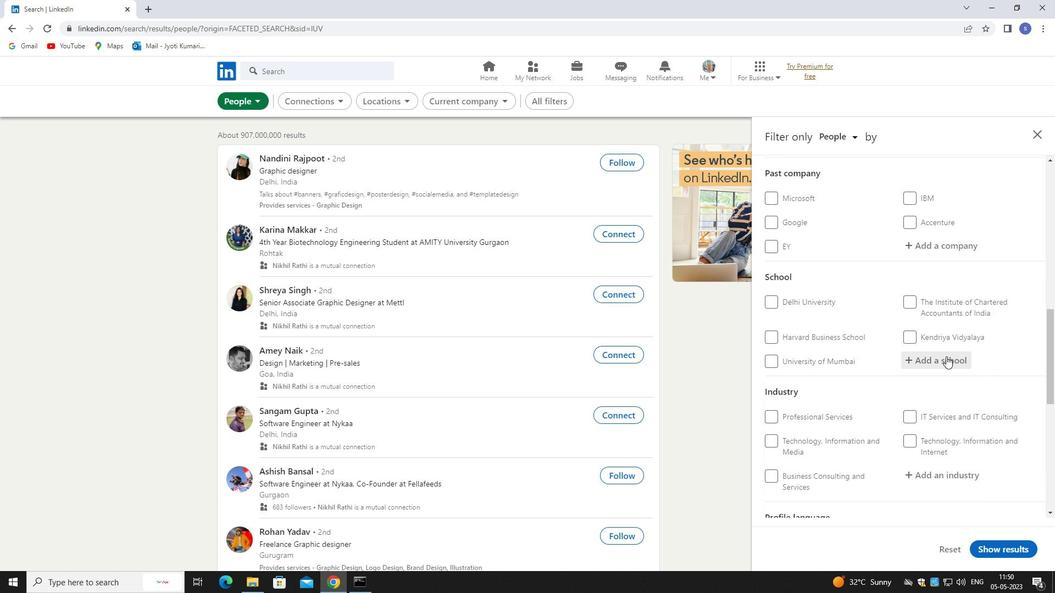 
Action: Mouse moved to (946, 356)
Screenshot: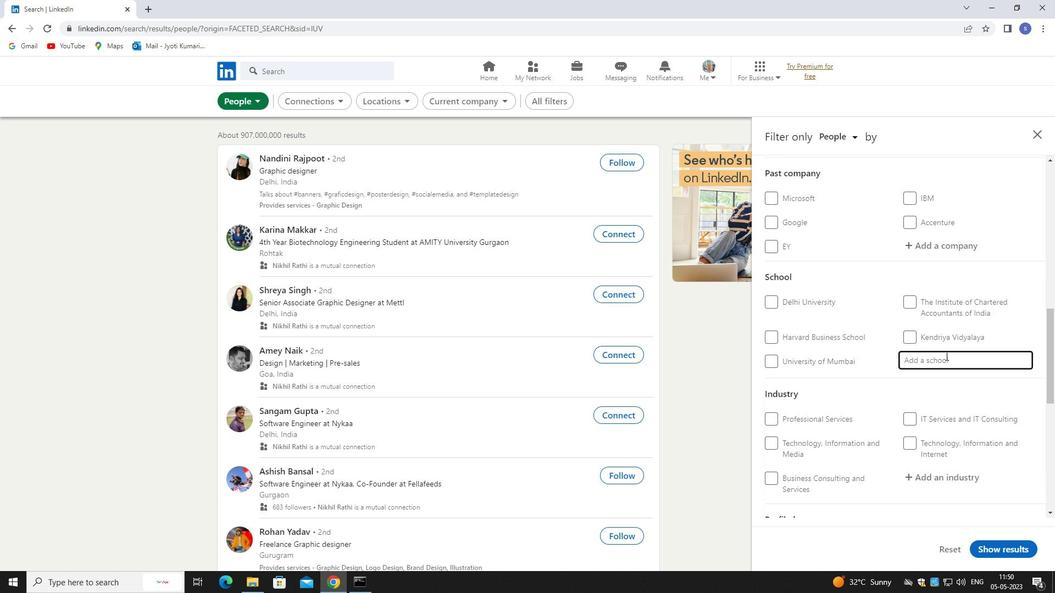 
Action: Key pressed ST.<Key.space>JOSEPH
Screenshot: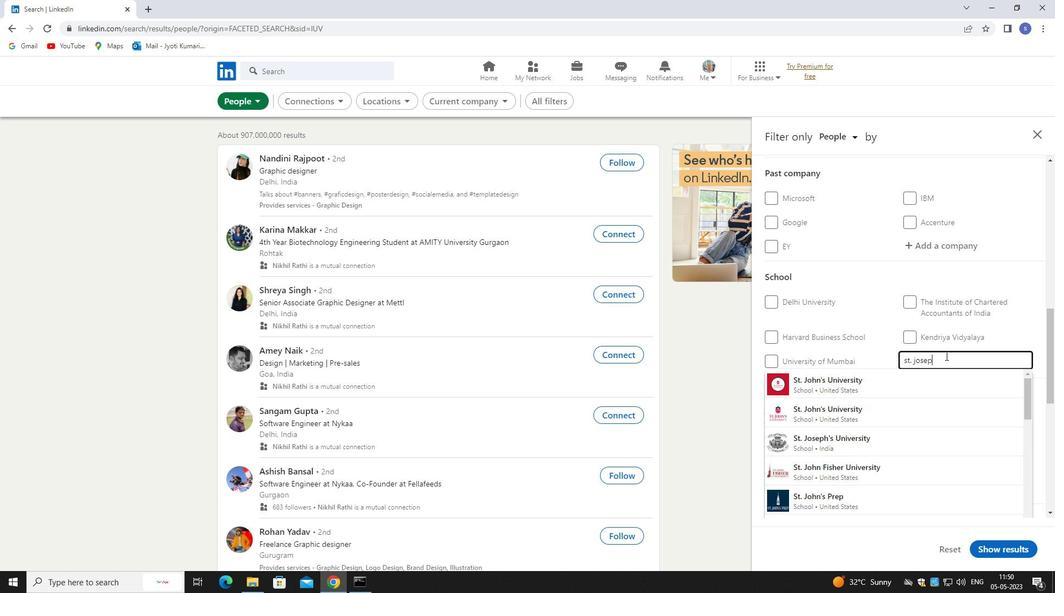 
Action: Mouse moved to (918, 382)
Screenshot: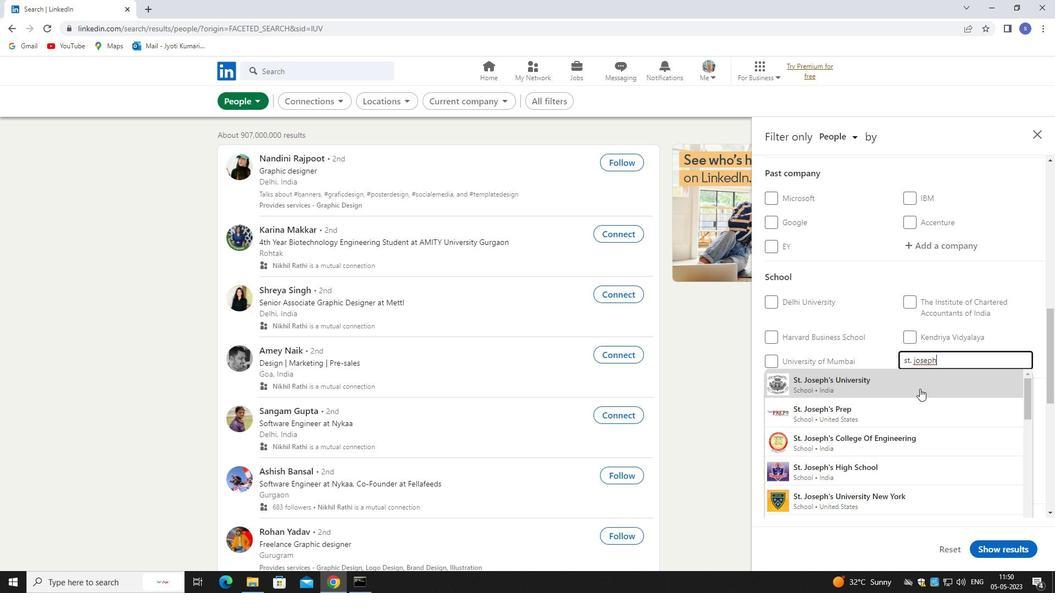 
Action: Key pressed <Key.space>DEGREE
Screenshot: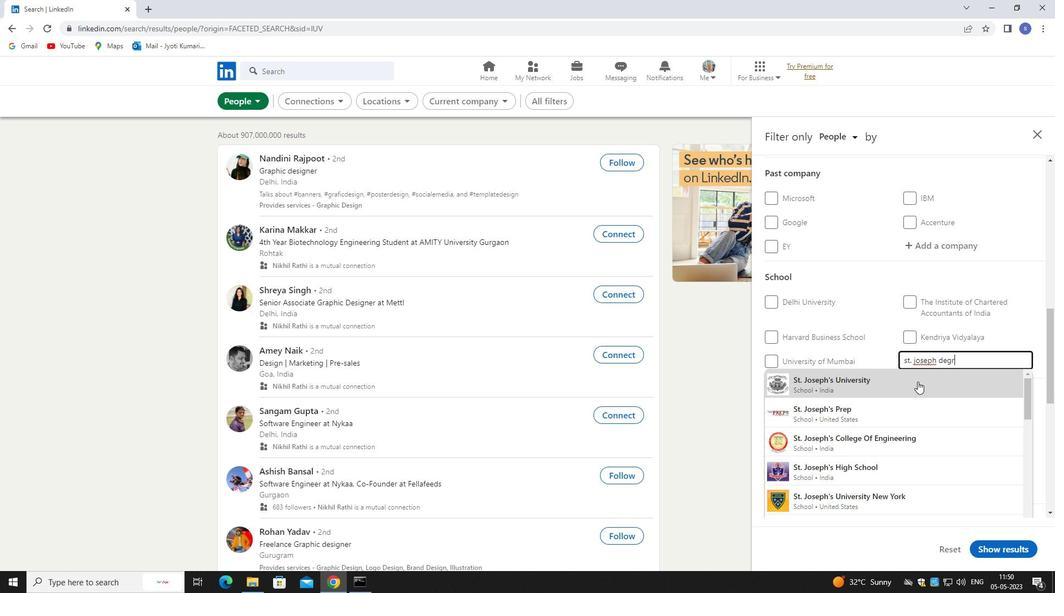 
Action: Mouse pressed left at (918, 382)
Screenshot: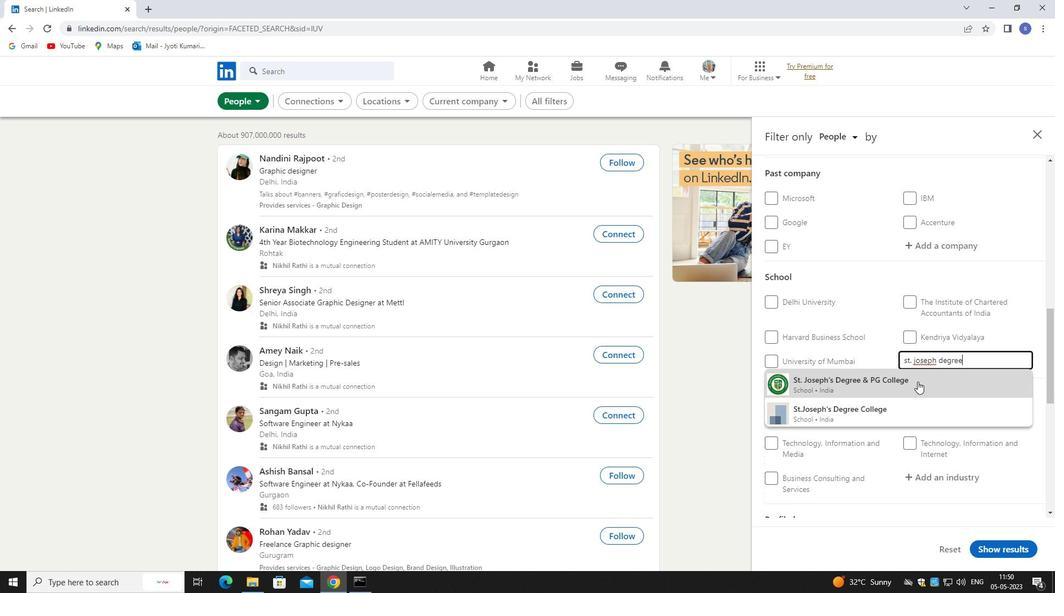 
Action: Mouse scrolled (918, 381) with delta (0, 0)
Screenshot: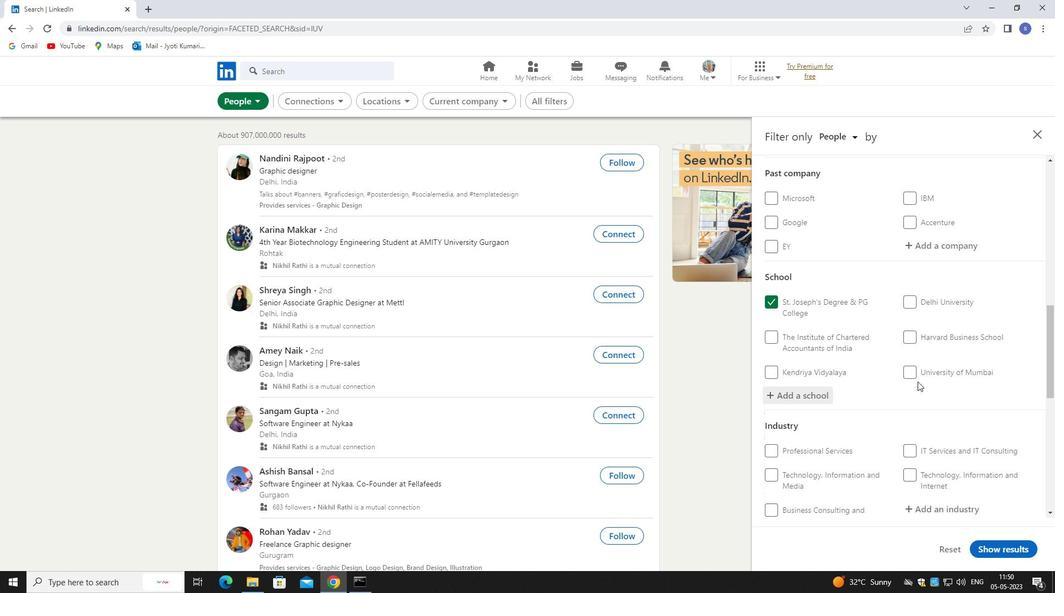 
Action: Mouse moved to (918, 382)
Screenshot: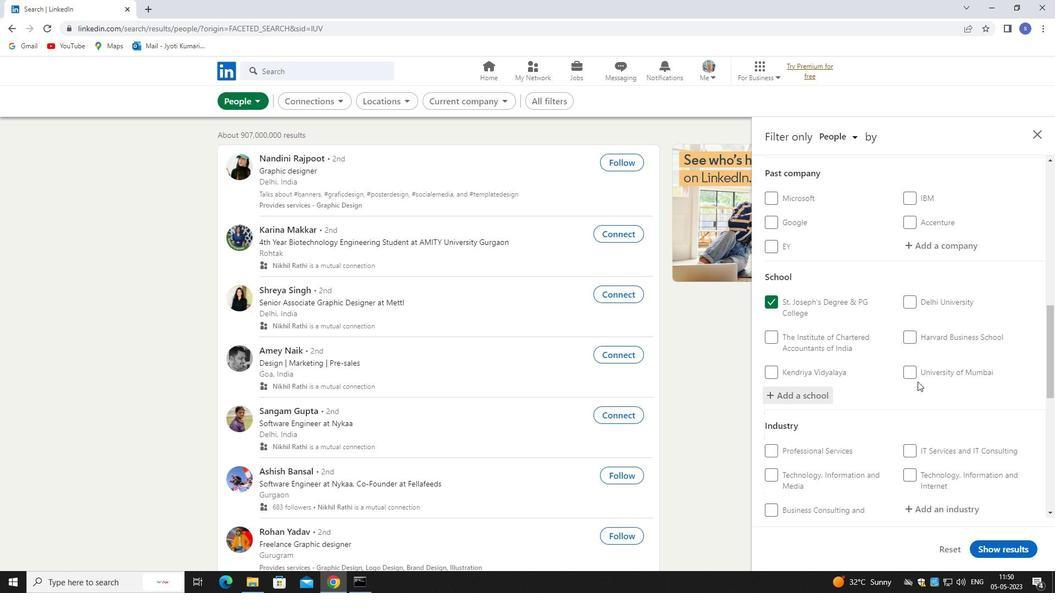 
Action: Mouse scrolled (918, 381) with delta (0, 0)
Screenshot: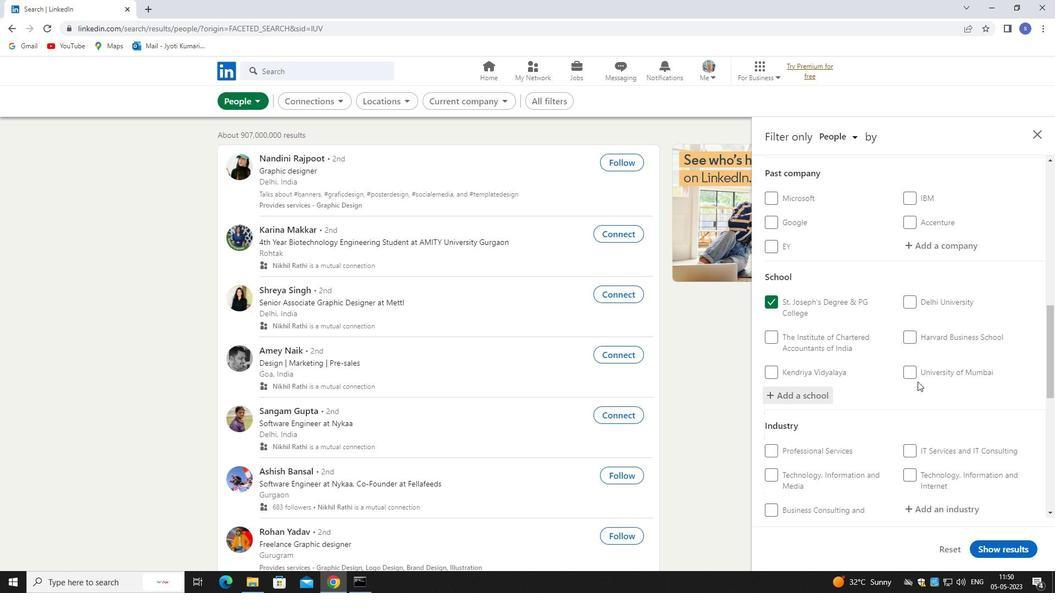 
Action: Mouse moved to (918, 385)
Screenshot: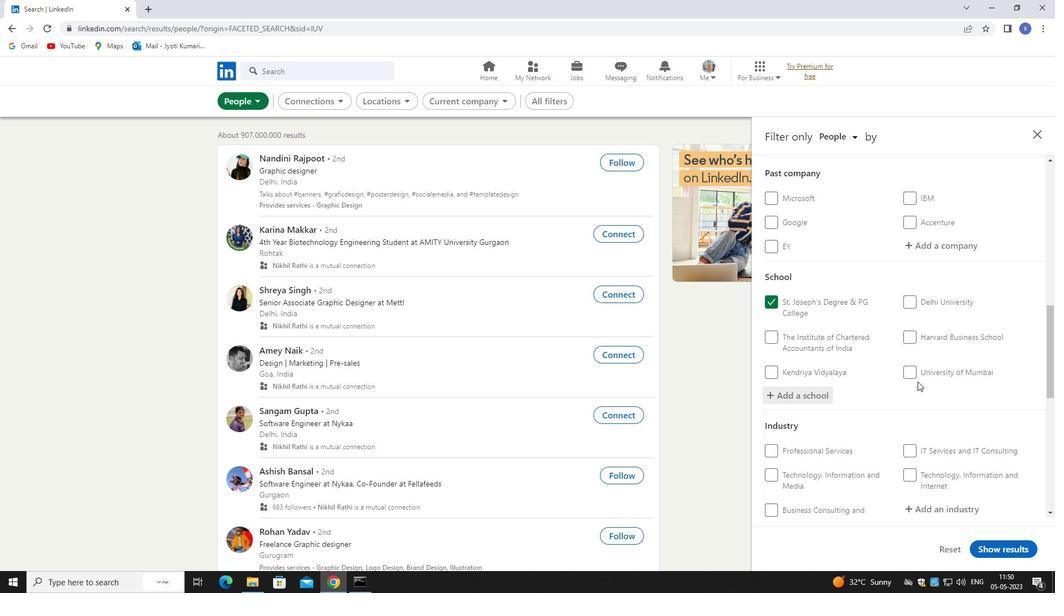 
Action: Mouse scrolled (918, 384) with delta (0, 0)
Screenshot: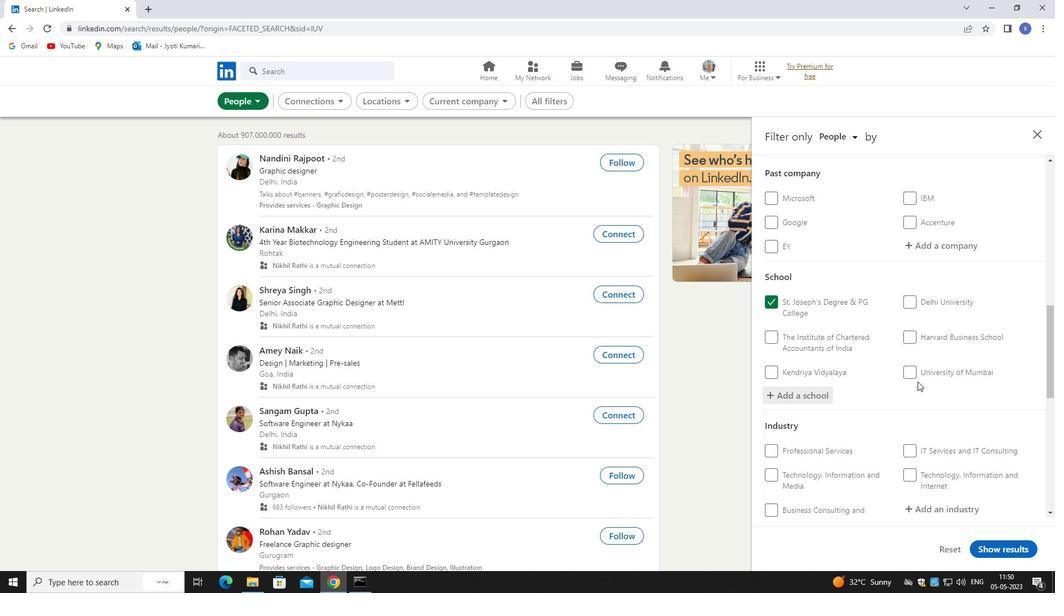 
Action: Mouse moved to (948, 344)
Screenshot: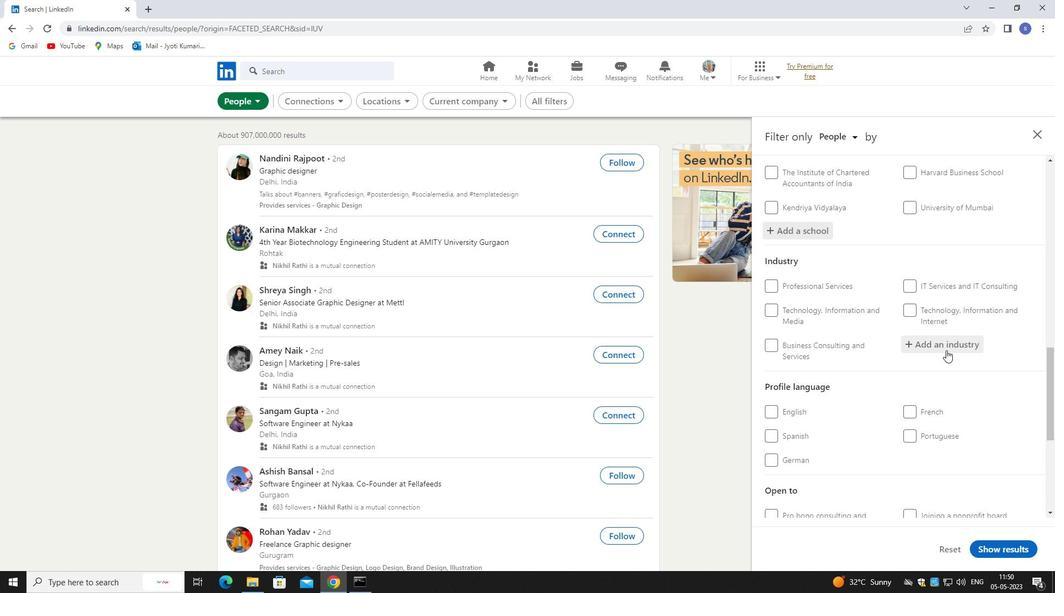 
Action: Mouse pressed left at (948, 344)
Screenshot: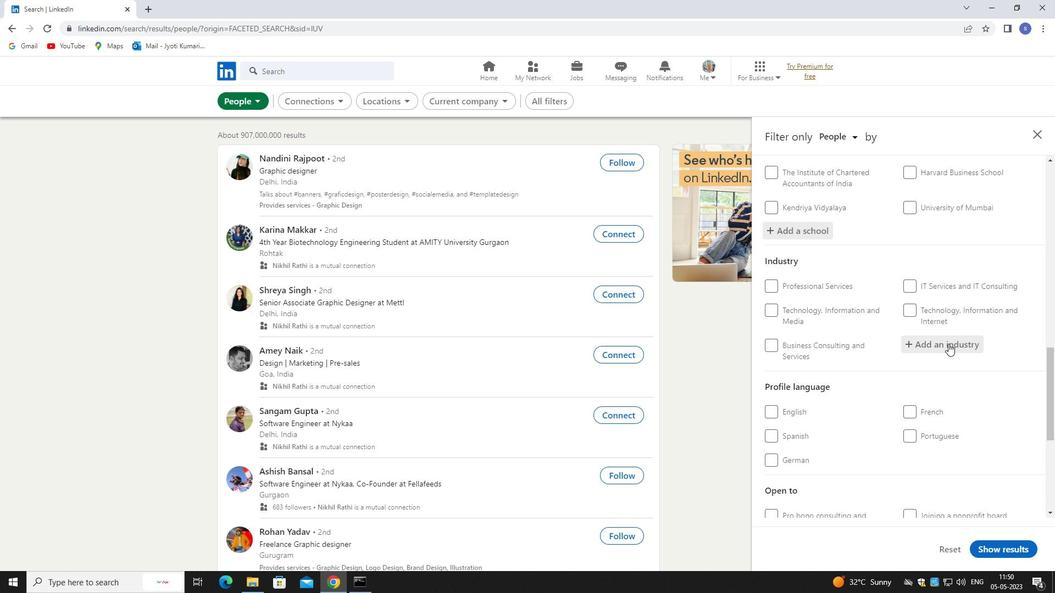 
Action: Mouse moved to (949, 343)
Screenshot: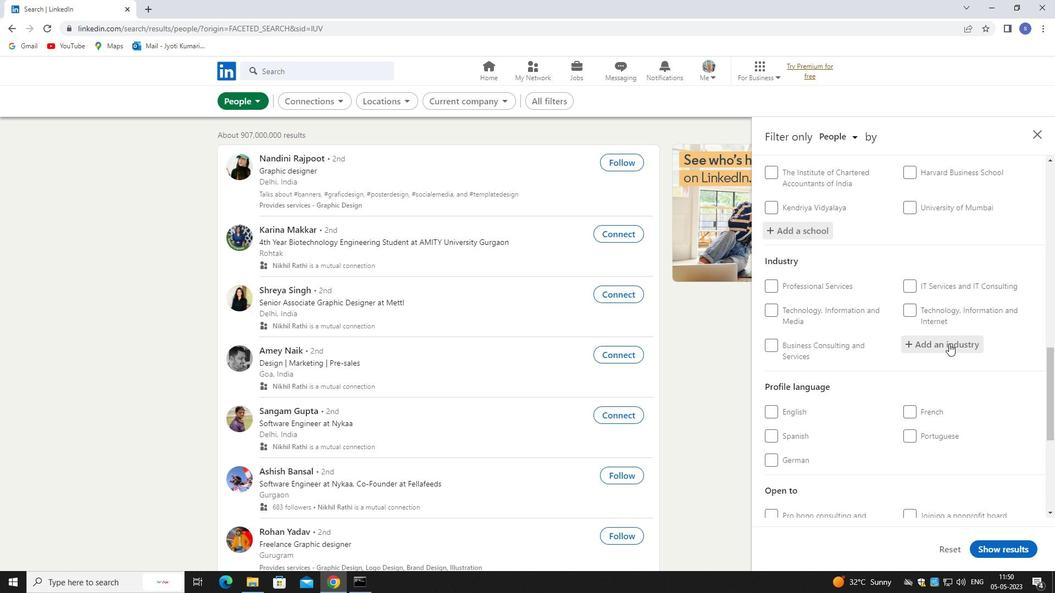 
Action: Key pressed WAREHOU
Screenshot: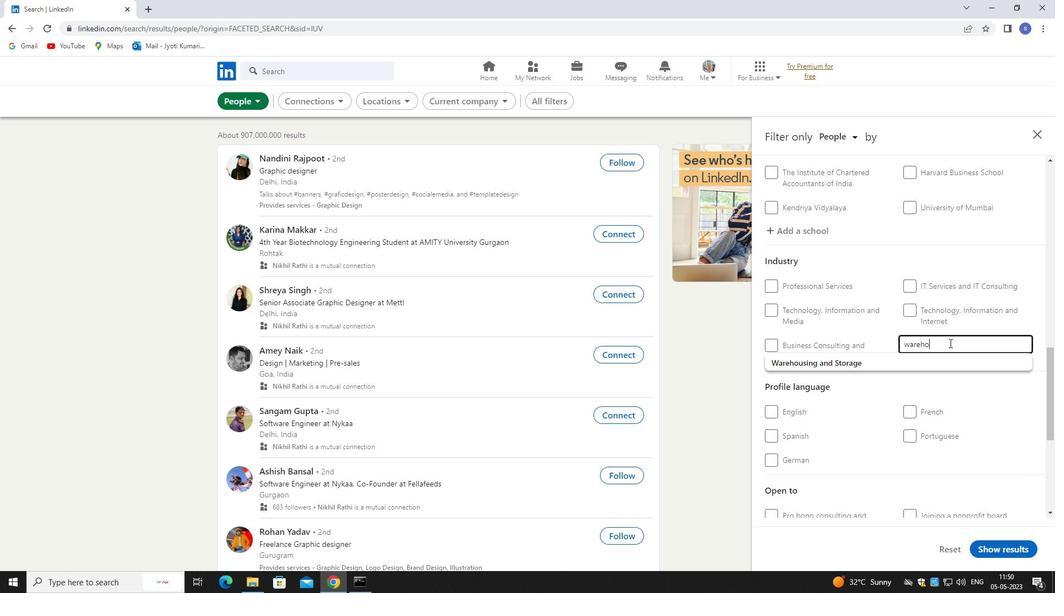 
Action: Mouse moved to (947, 360)
Screenshot: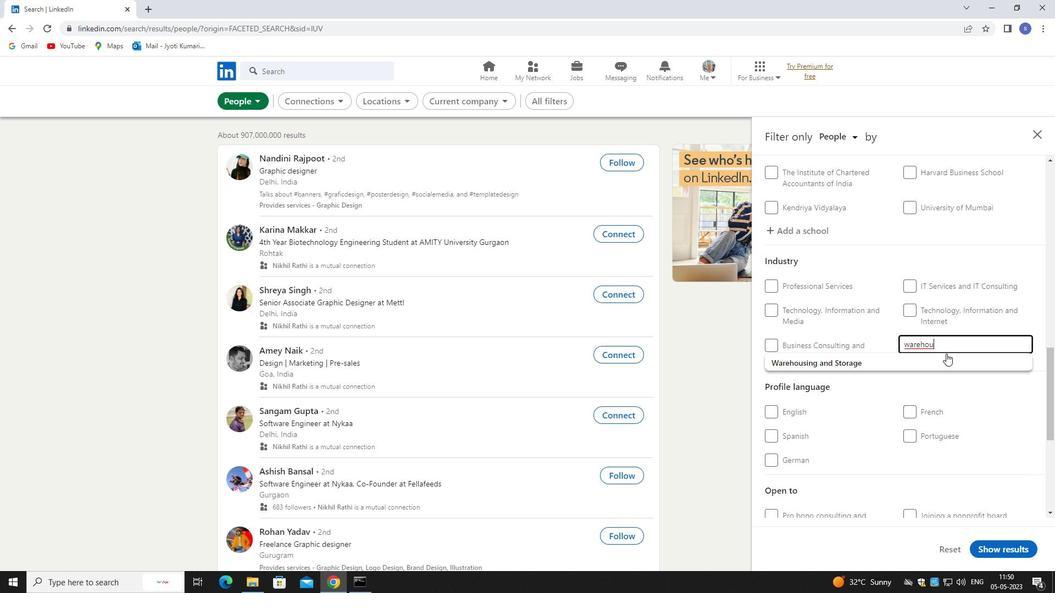 
Action: Mouse pressed left at (947, 360)
Screenshot: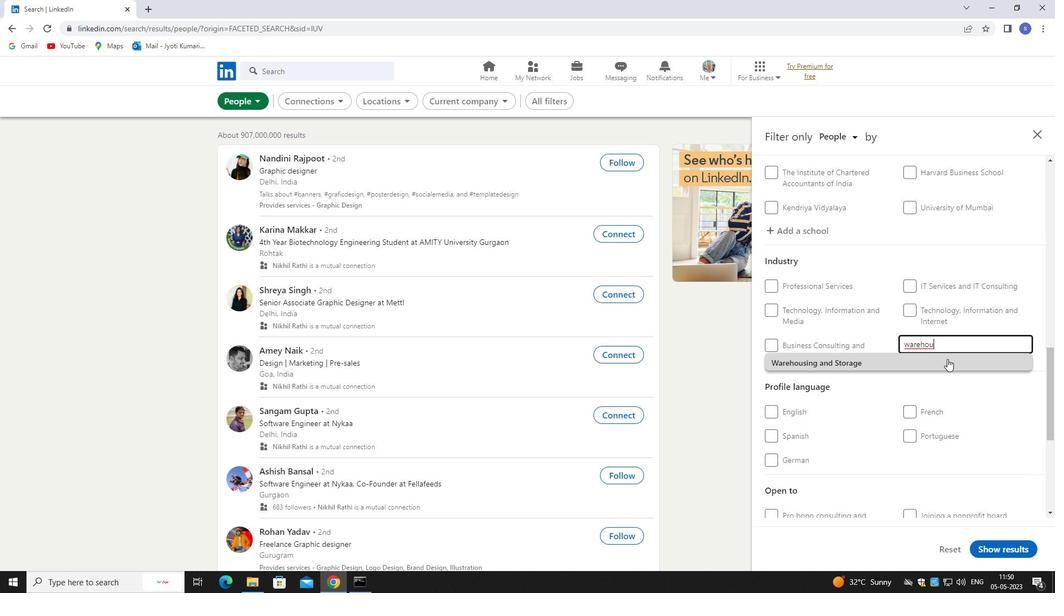 
Action: Mouse moved to (947, 361)
Screenshot: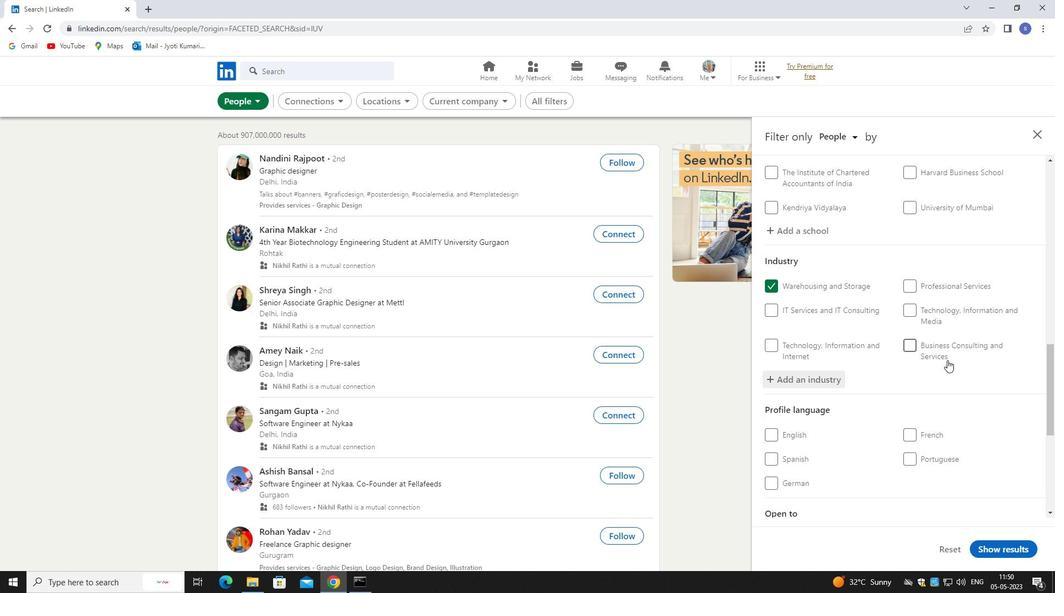 
Action: Mouse scrolled (947, 360) with delta (0, 0)
Screenshot: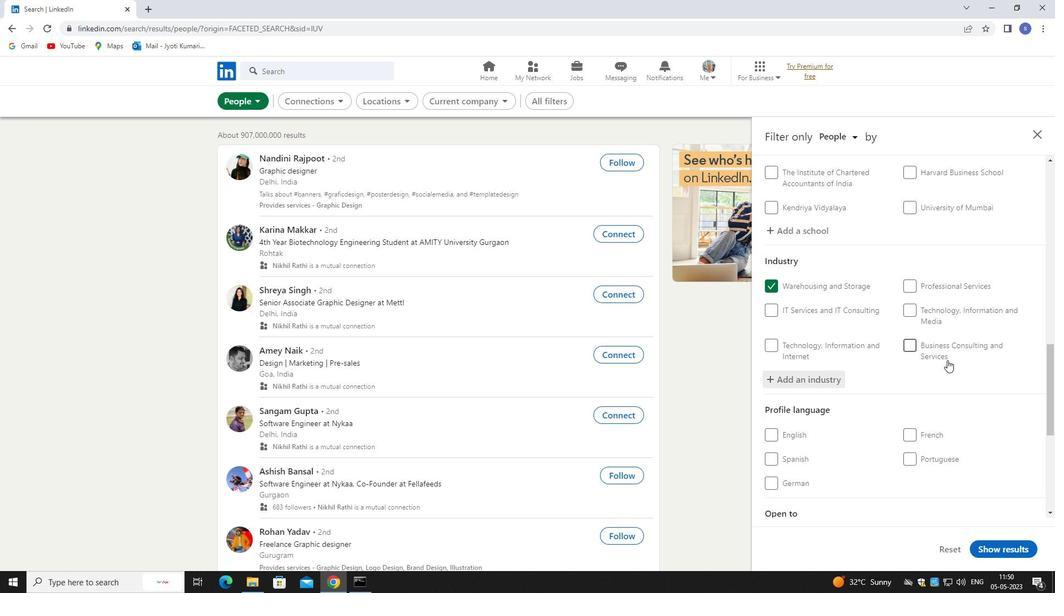 
Action: Mouse moved to (947, 365)
Screenshot: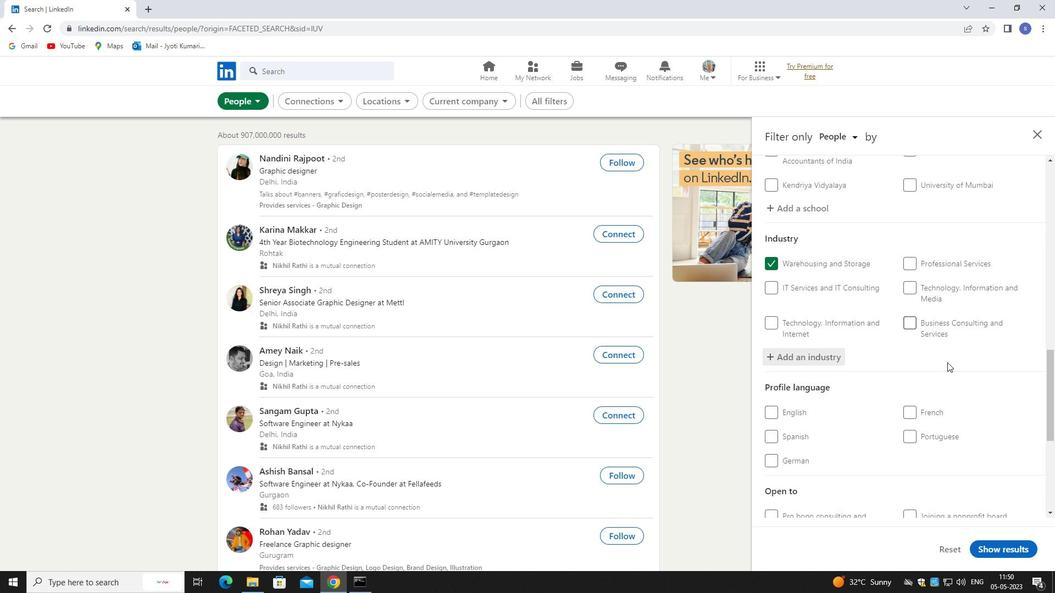 
Action: Mouse scrolled (947, 365) with delta (0, 0)
Screenshot: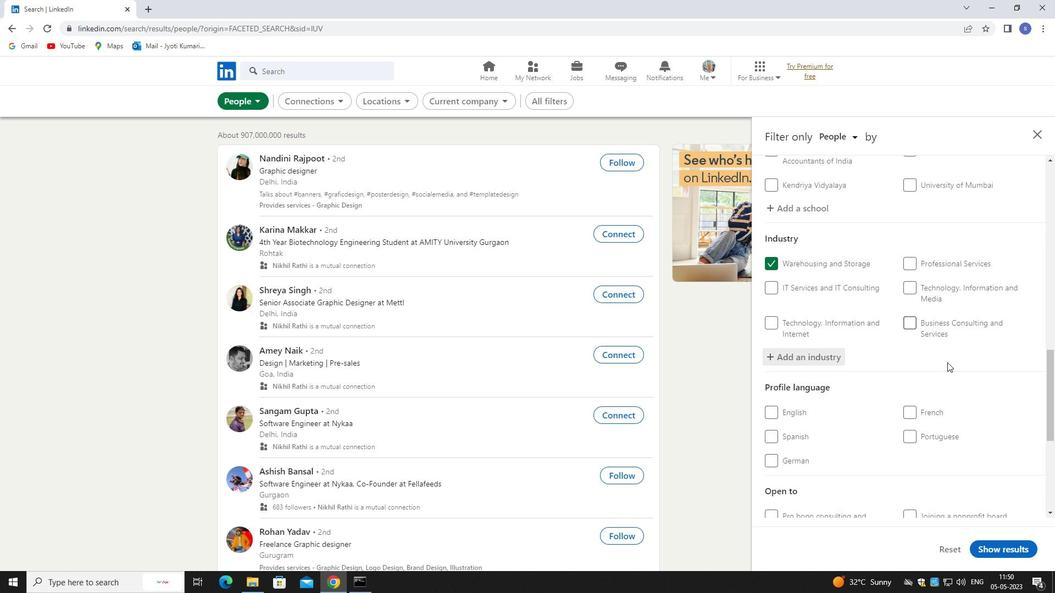 
Action: Mouse moved to (948, 372)
Screenshot: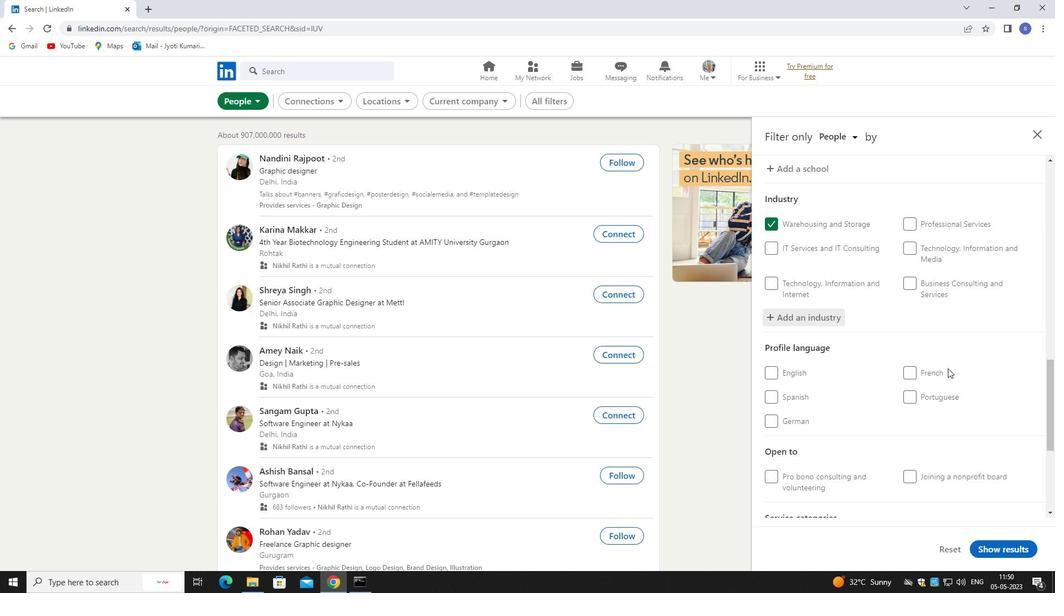 
Action: Mouse scrolled (948, 371) with delta (0, 0)
Screenshot: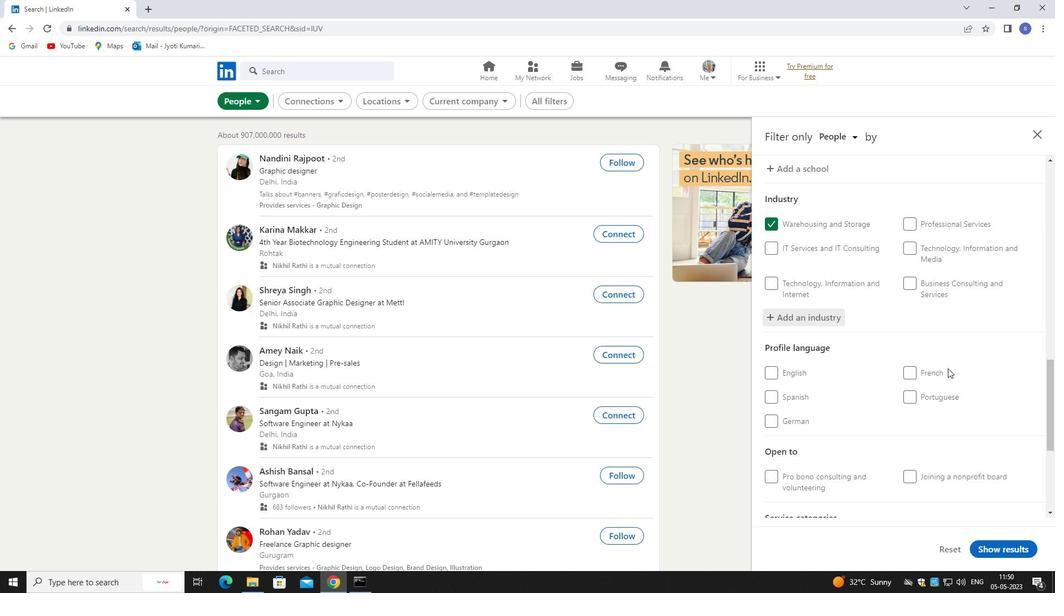 
Action: Mouse moved to (948, 376)
Screenshot: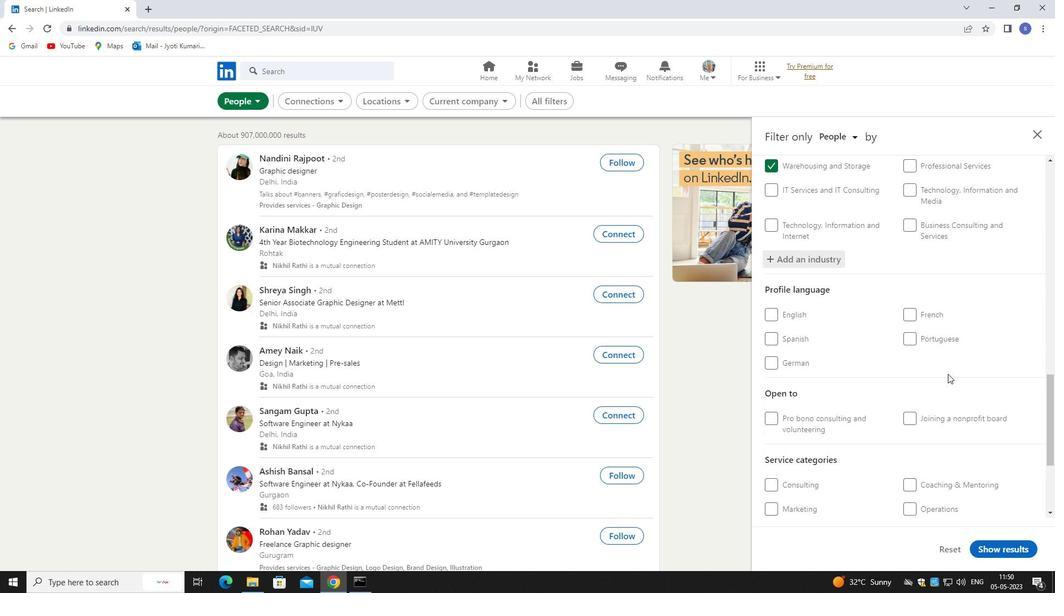 
Action: Mouse scrolled (948, 376) with delta (0, 0)
Screenshot: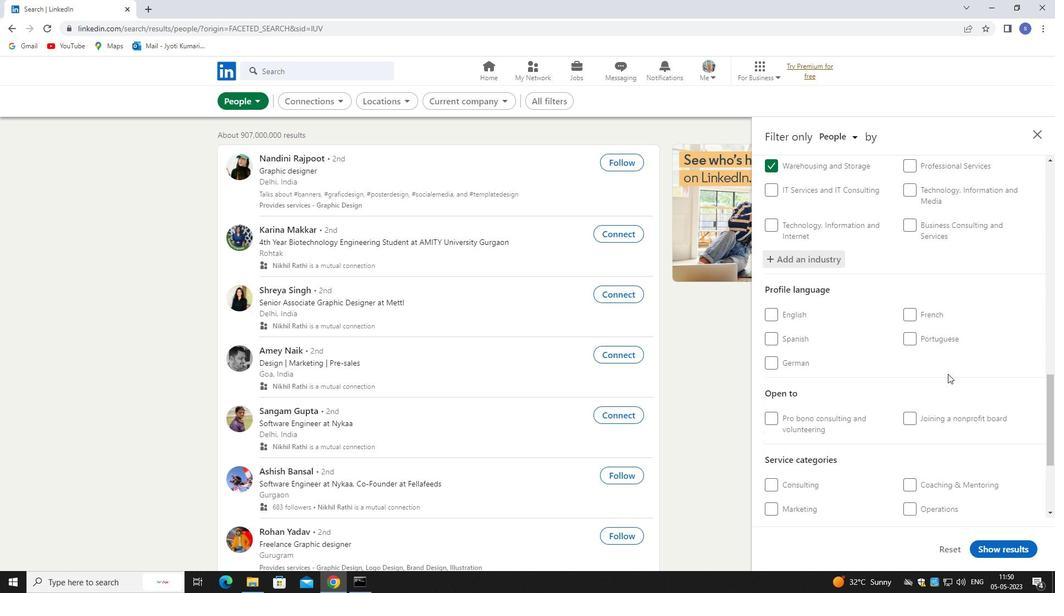 
Action: Mouse moved to (948, 377)
Screenshot: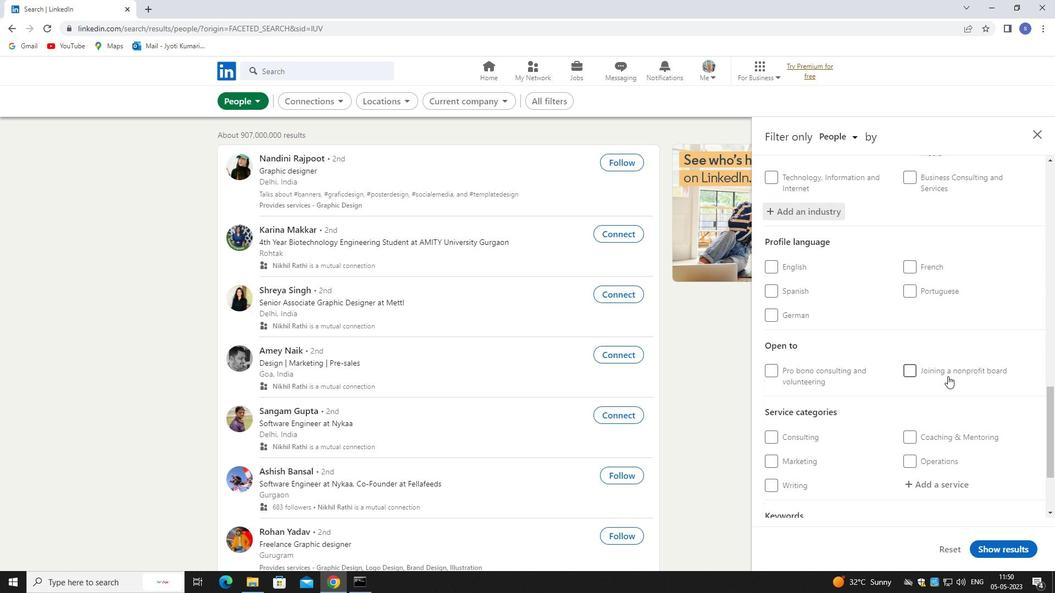 
Action: Mouse scrolled (948, 377) with delta (0, 0)
Screenshot: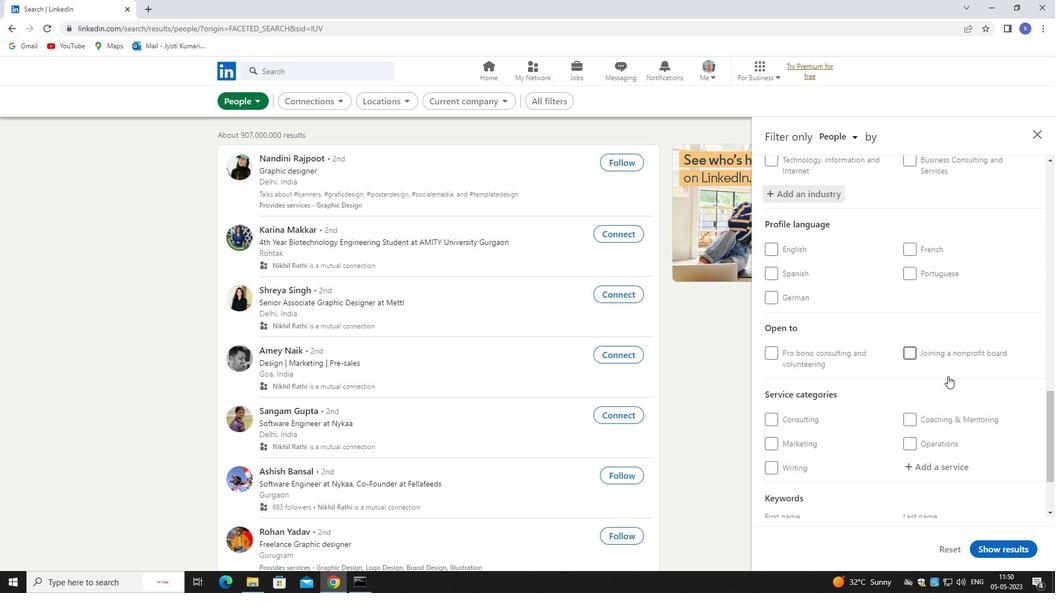 
Action: Mouse moved to (793, 161)
Screenshot: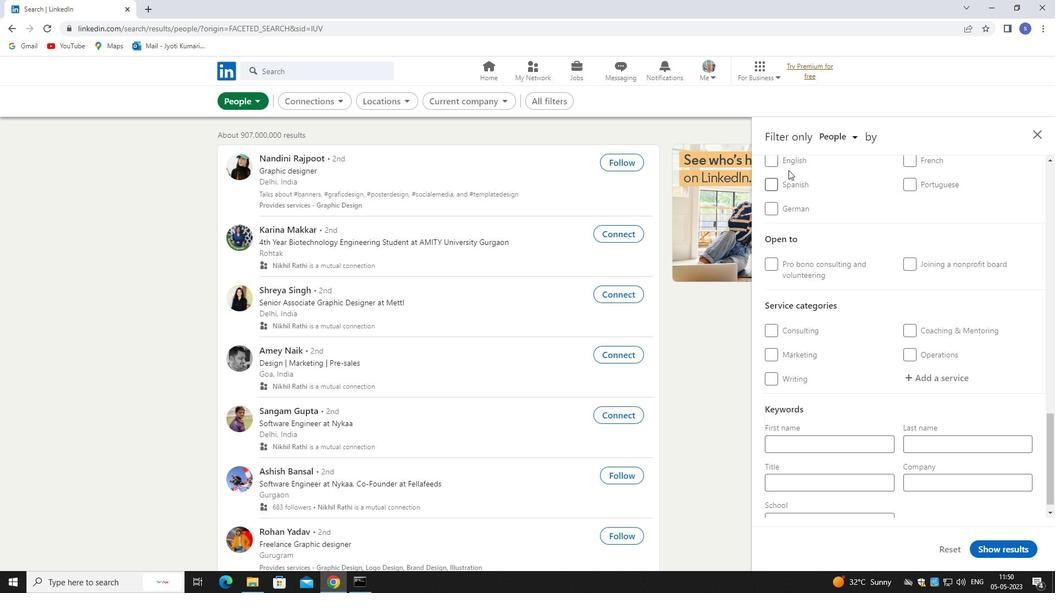 
Action: Mouse pressed left at (793, 161)
Screenshot: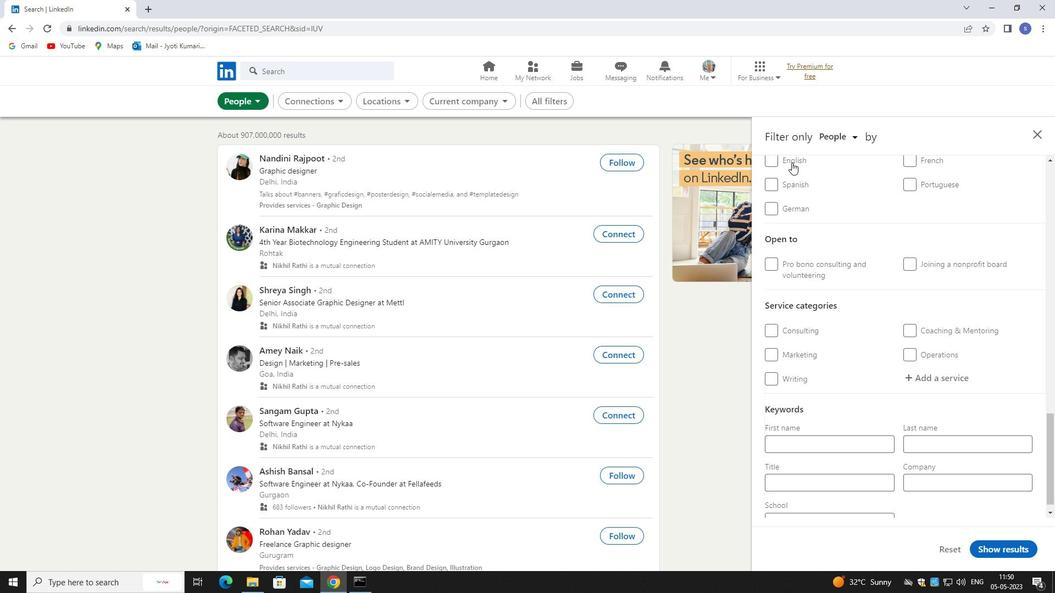 
Action: Mouse moved to (940, 427)
Screenshot: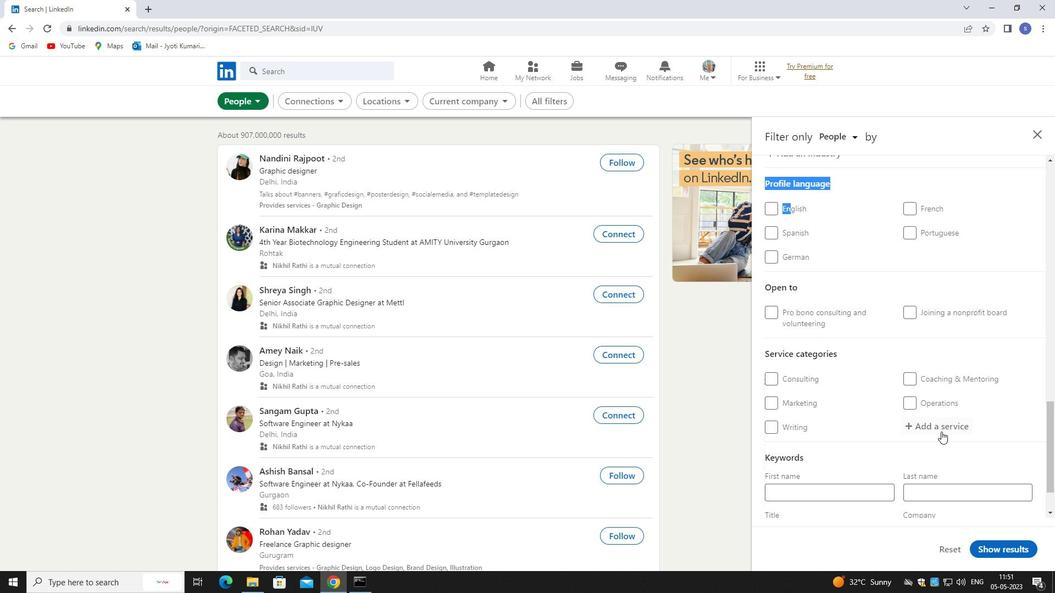 
Action: Mouse pressed left at (940, 427)
Screenshot: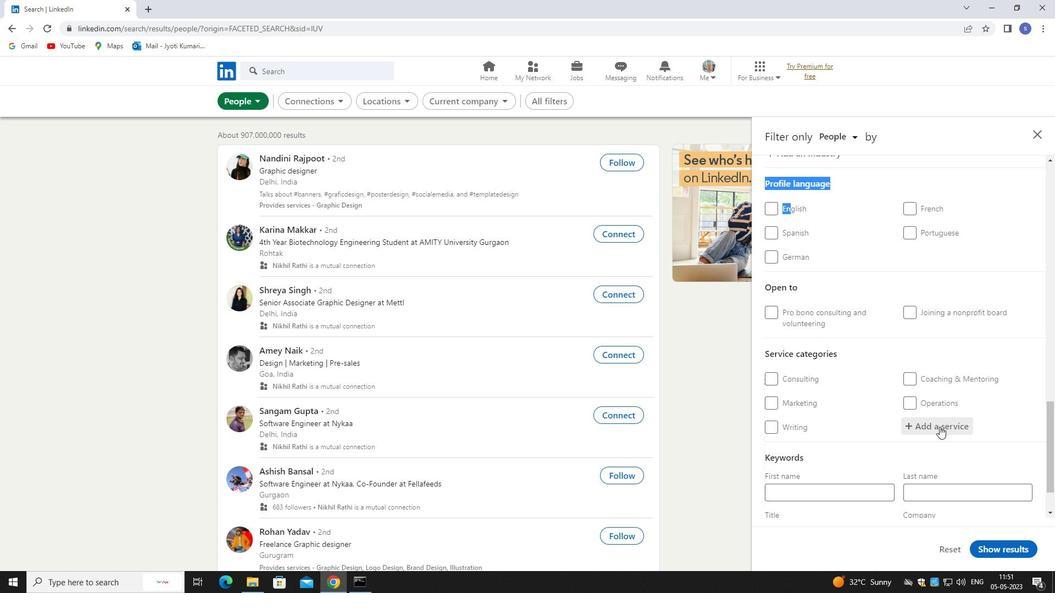 
Action: Mouse moved to (940, 426)
Screenshot: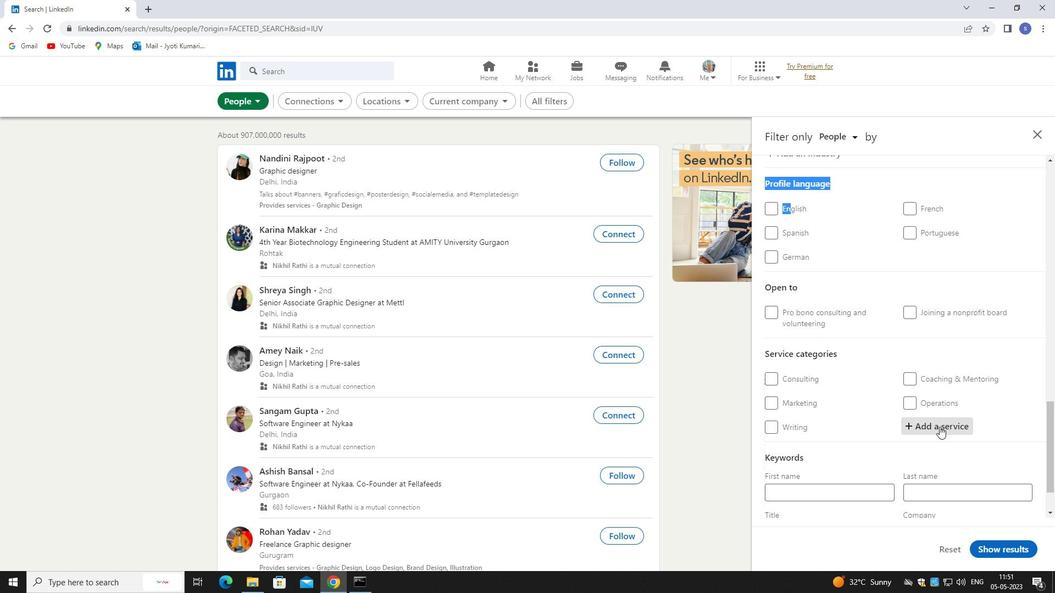 
Action: Key pressed COMMERCI
Screenshot: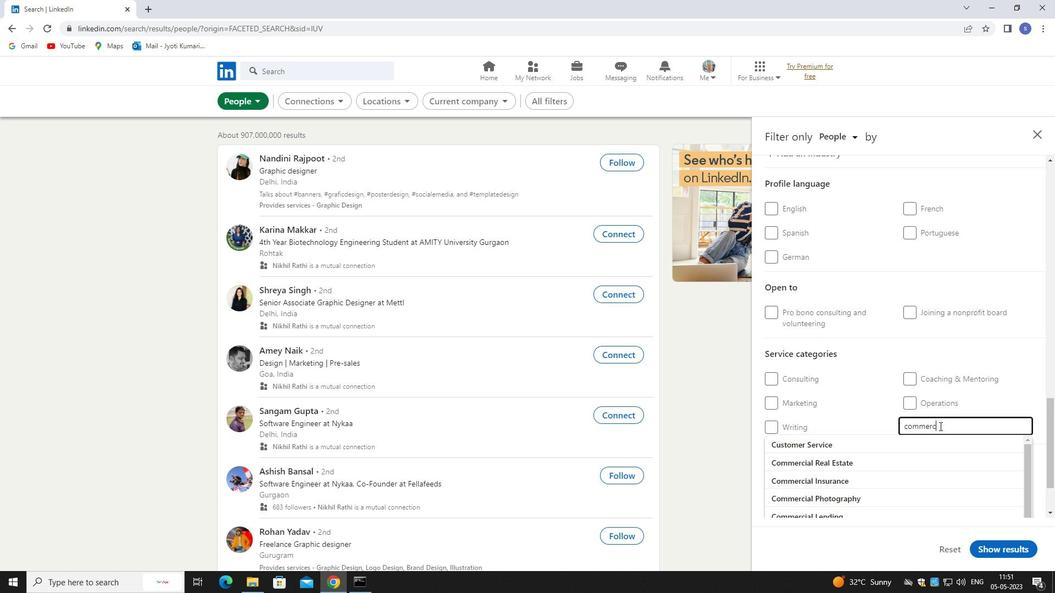 
Action: Mouse moved to (942, 470)
Screenshot: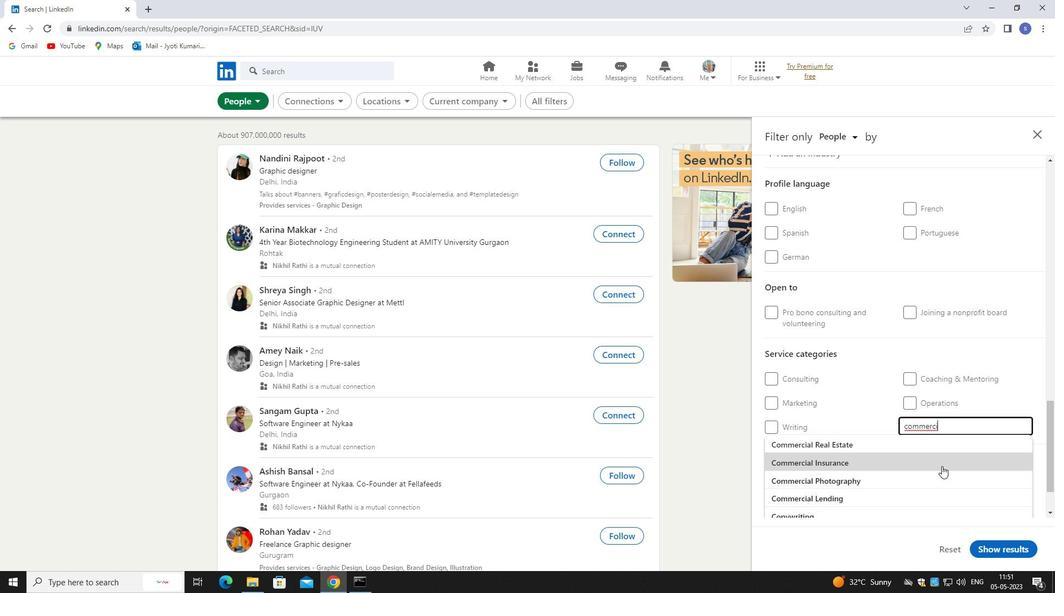 
Action: Mouse pressed left at (942, 470)
Screenshot: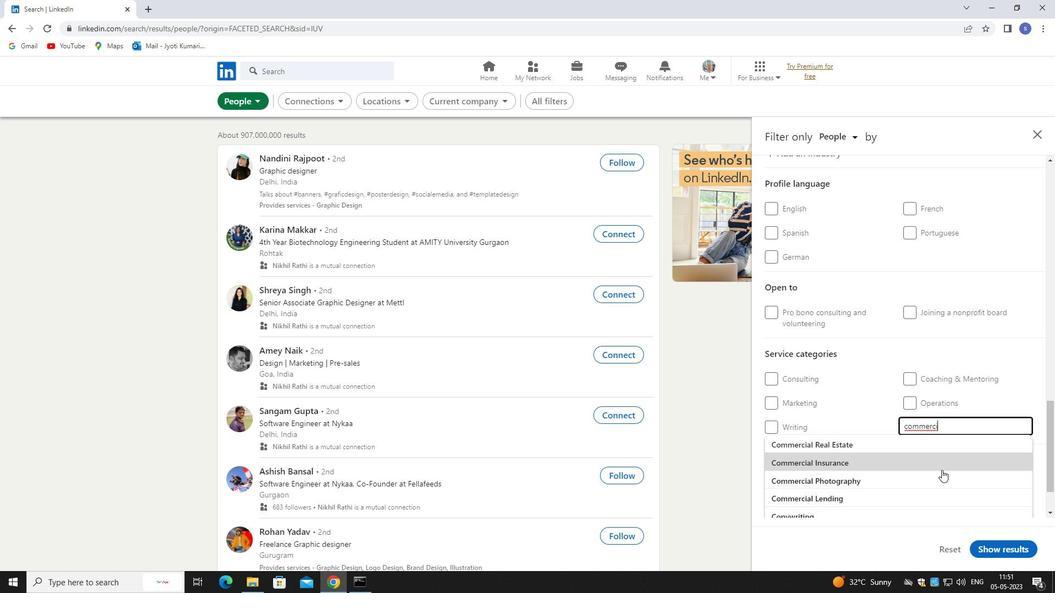 
Action: Mouse moved to (937, 470)
Screenshot: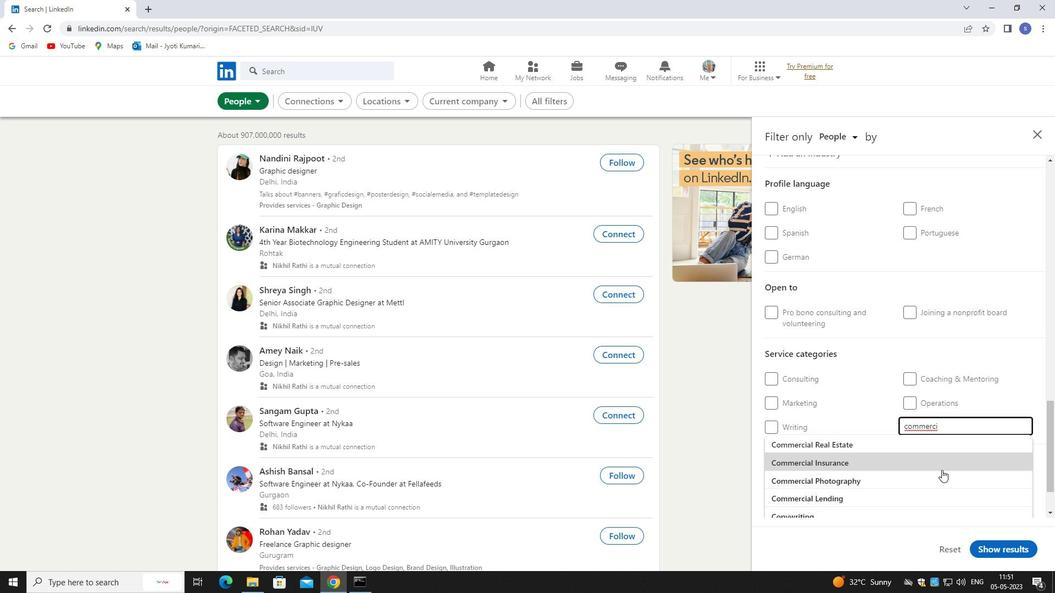 
Action: Mouse scrolled (937, 470) with delta (0, 0)
Screenshot: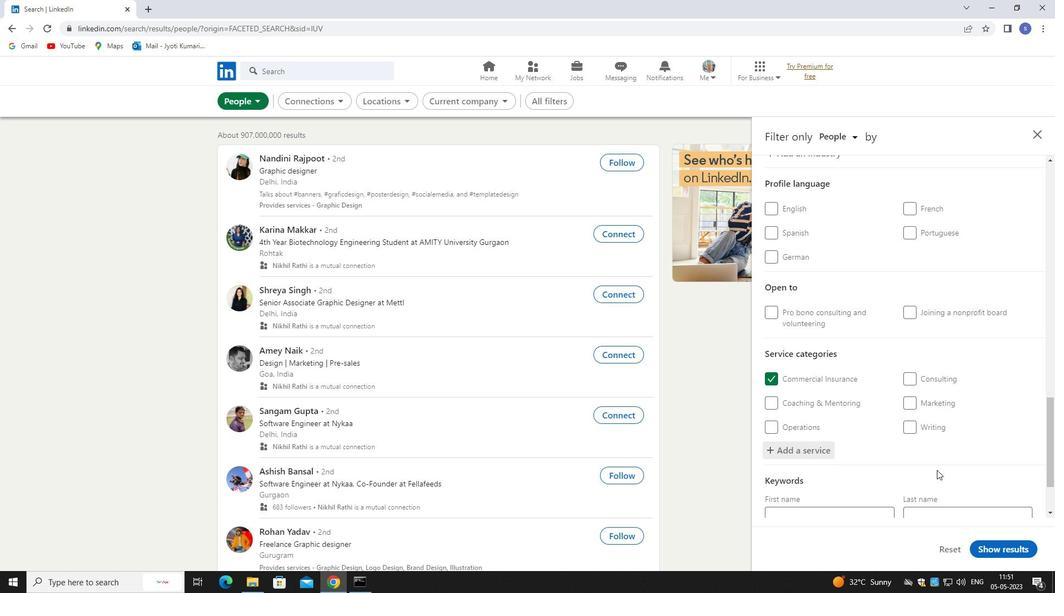 
Action: Mouse moved to (936, 471)
Screenshot: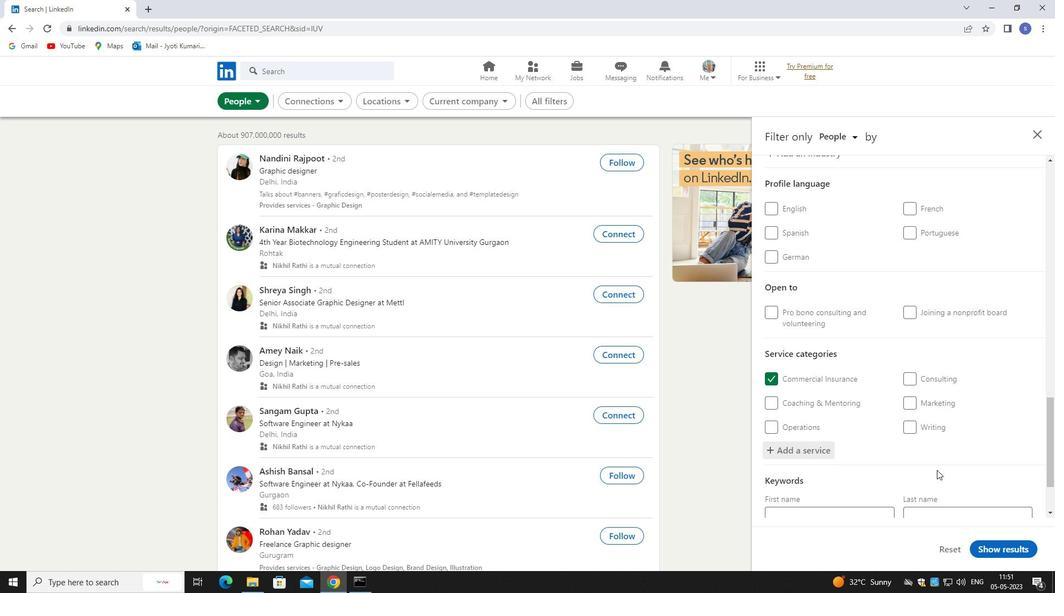 
Action: Mouse scrolled (936, 470) with delta (0, 0)
Screenshot: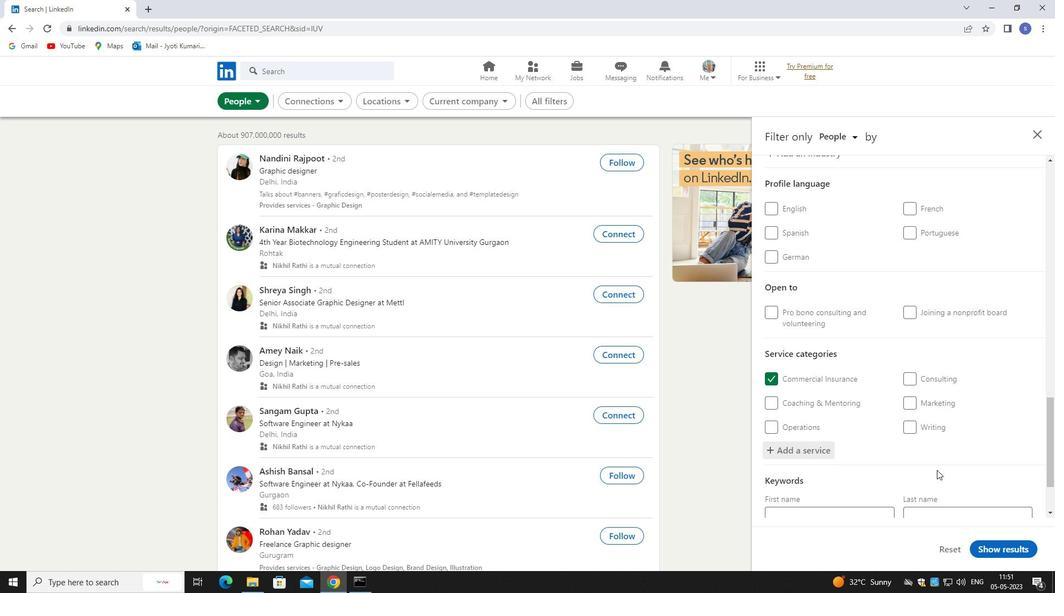 
Action: Mouse scrolled (936, 470) with delta (0, 0)
Screenshot: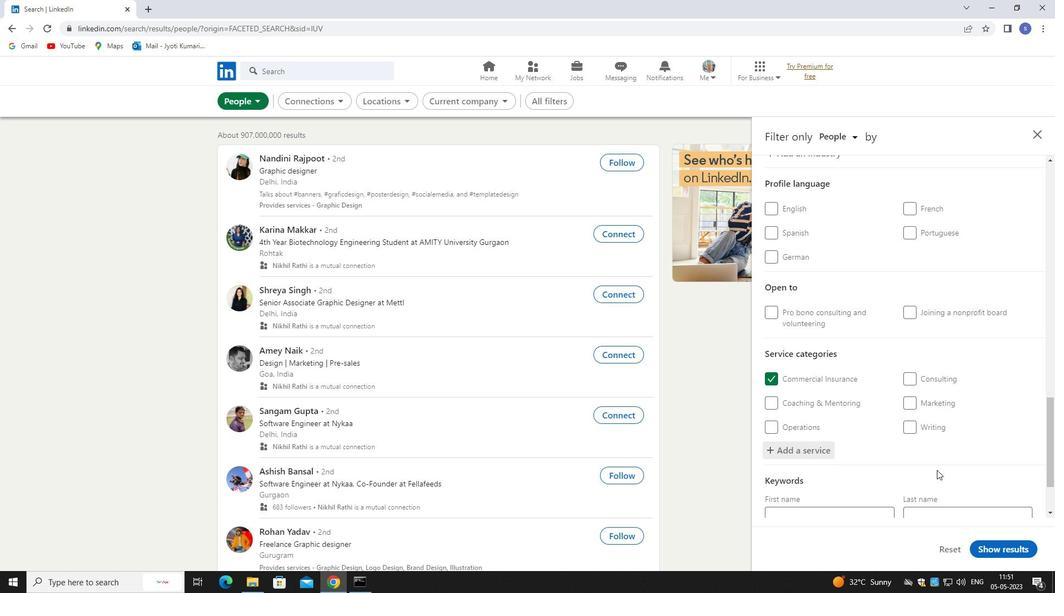 
Action: Mouse moved to (844, 468)
Screenshot: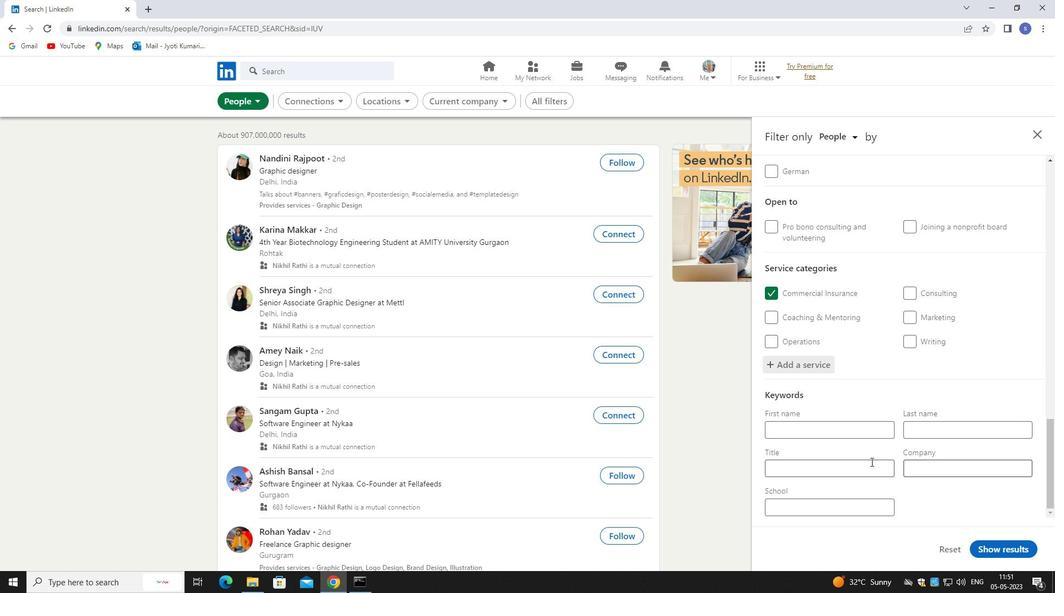 
Action: Mouse pressed left at (844, 468)
Screenshot: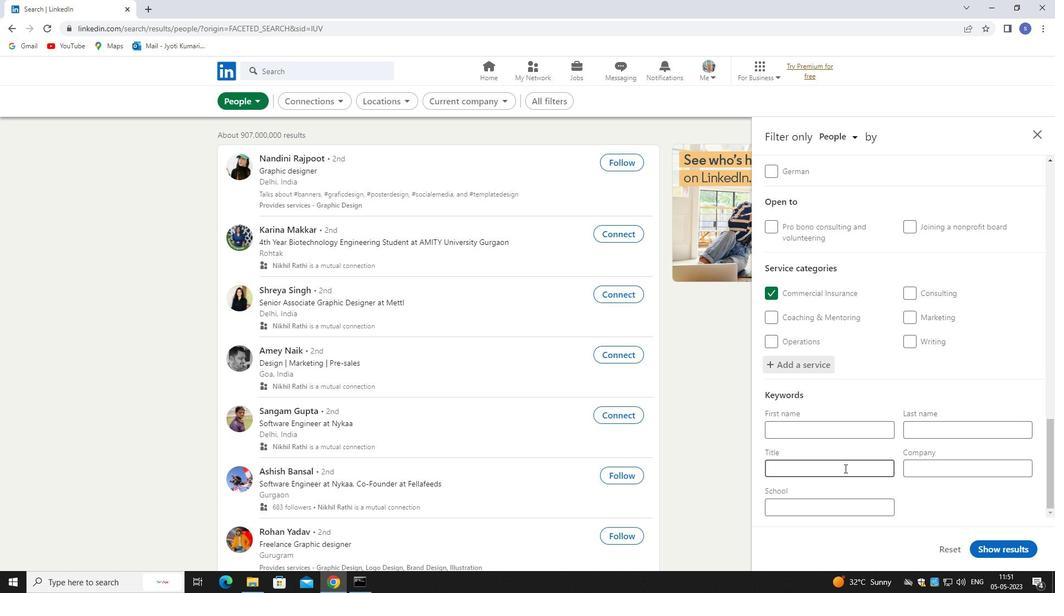 
Action: Mouse moved to (844, 468)
Screenshot: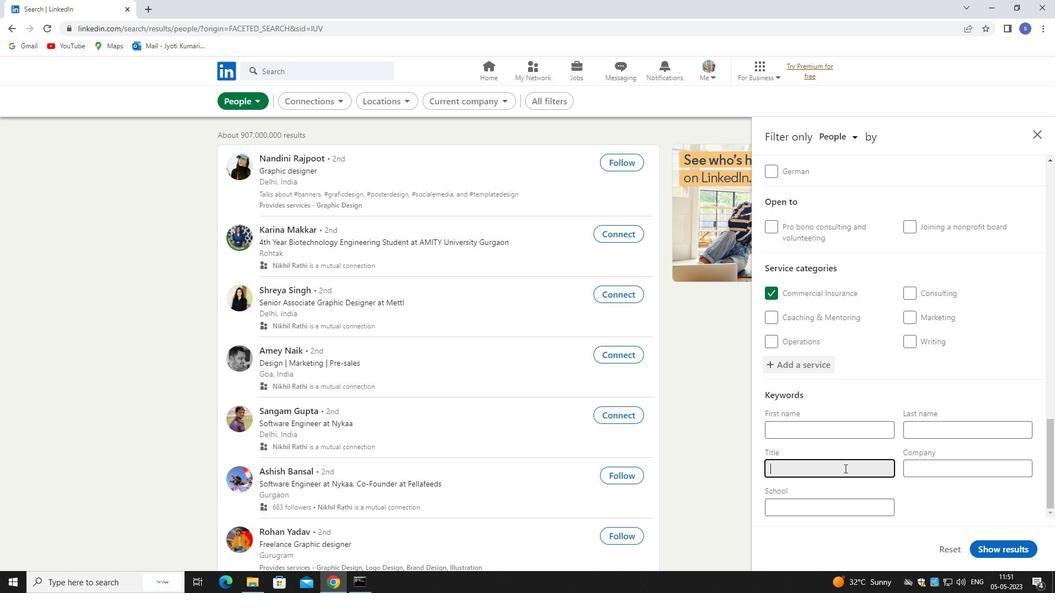 
Action: Key pressed <Key.shift>CONTENT<Key.space><Key.shift><Key.shift><Key.shift><Key.shift><Key.shift><Key.shift><Key.shift><Key.shift><Key.shift>MARKETING
Screenshot: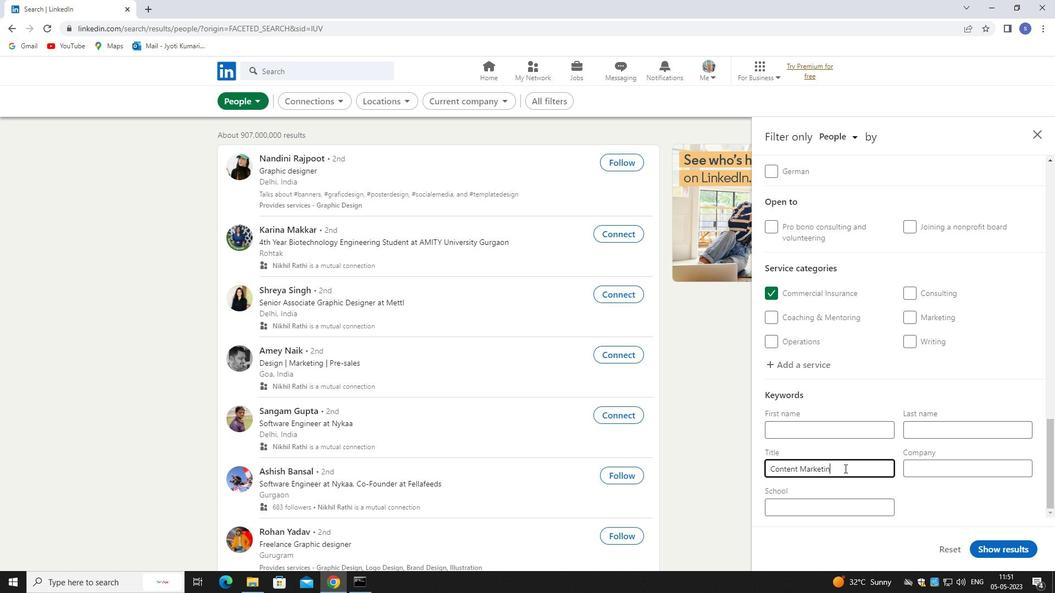 
Action: Mouse moved to (980, 551)
Screenshot: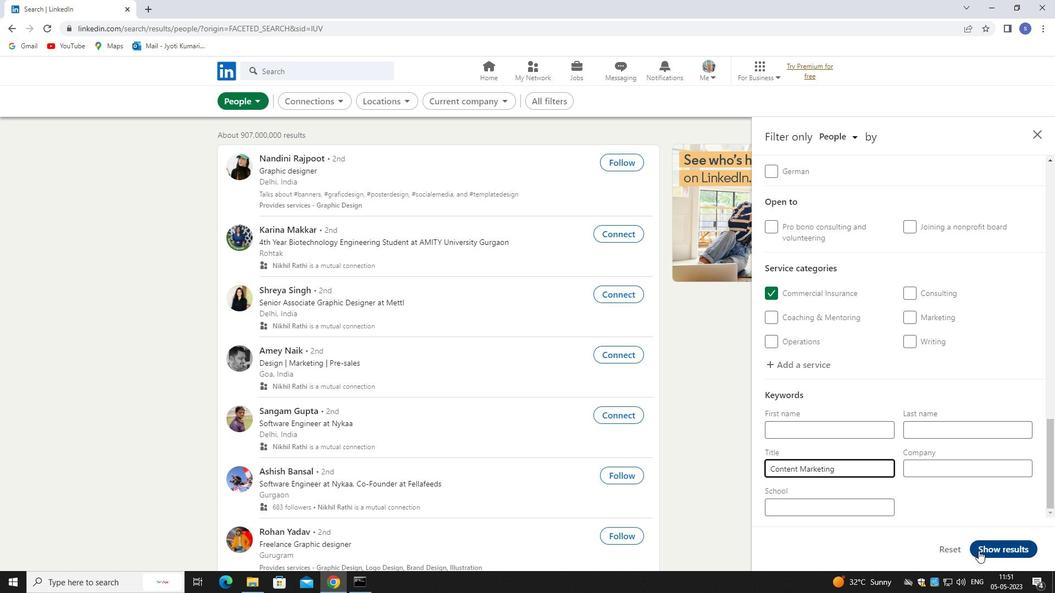 
Action: Mouse pressed left at (980, 551)
Screenshot: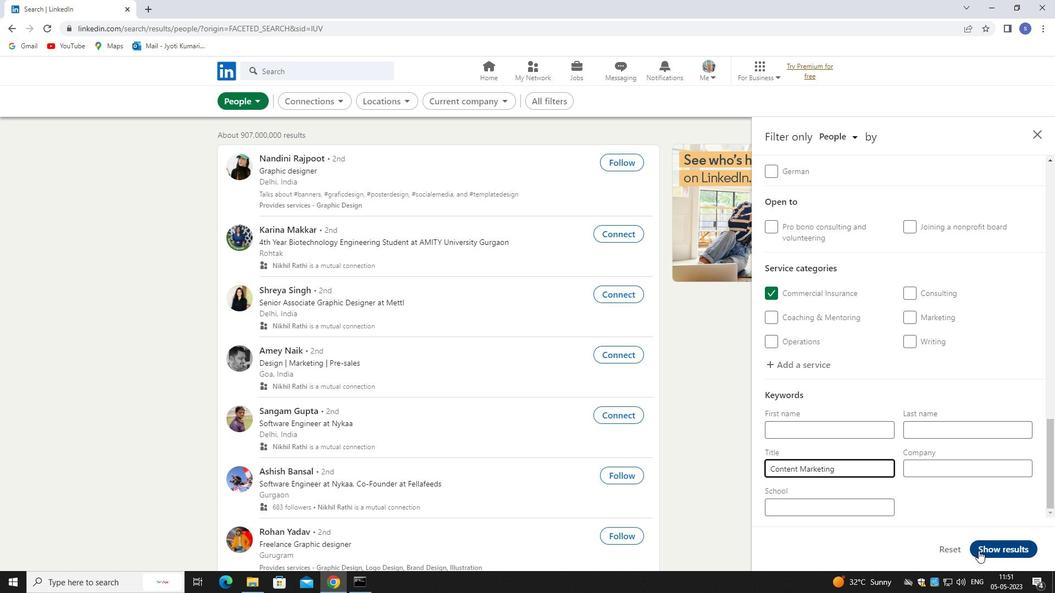
Action: Mouse moved to (985, 545)
Screenshot: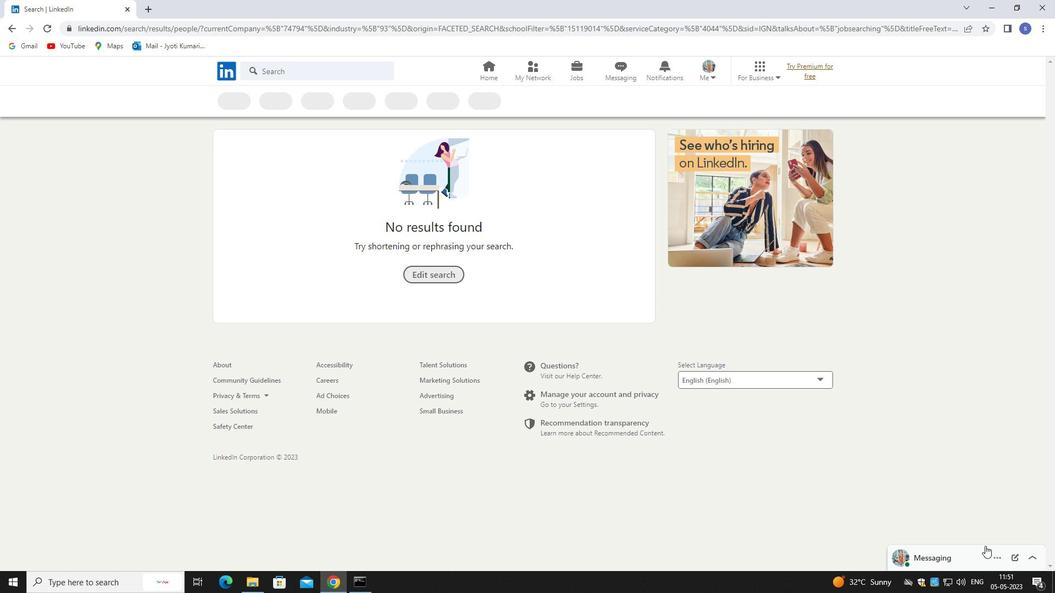 
